 Task: Search one way flight ticket for 4 adults, 1 infant in seat and 1 infant on lap in premium economy from Monterey: Monterey Regional Airport (was Monterey Peninsula Airport) to New Bern: Coastal Carolina Regional Airport (was Craven County Regional) on 5-4-2023. Choice of flights is Sun country airlines. Number of bags: 5 checked bags. Price is upto 78000. Outbound departure time preference is 11:00.
Action: Mouse moved to (302, 256)
Screenshot: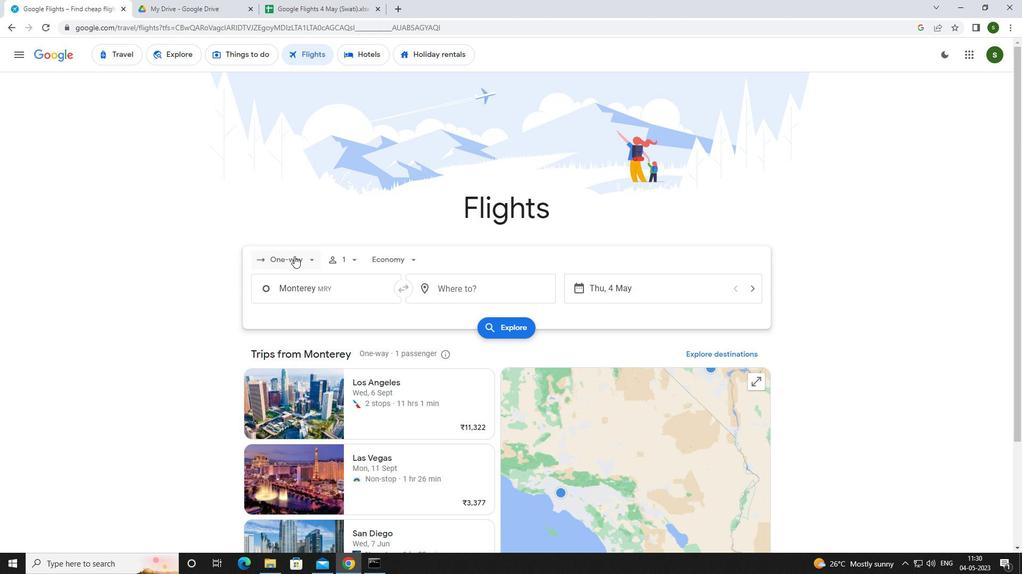 
Action: Mouse pressed left at (302, 256)
Screenshot: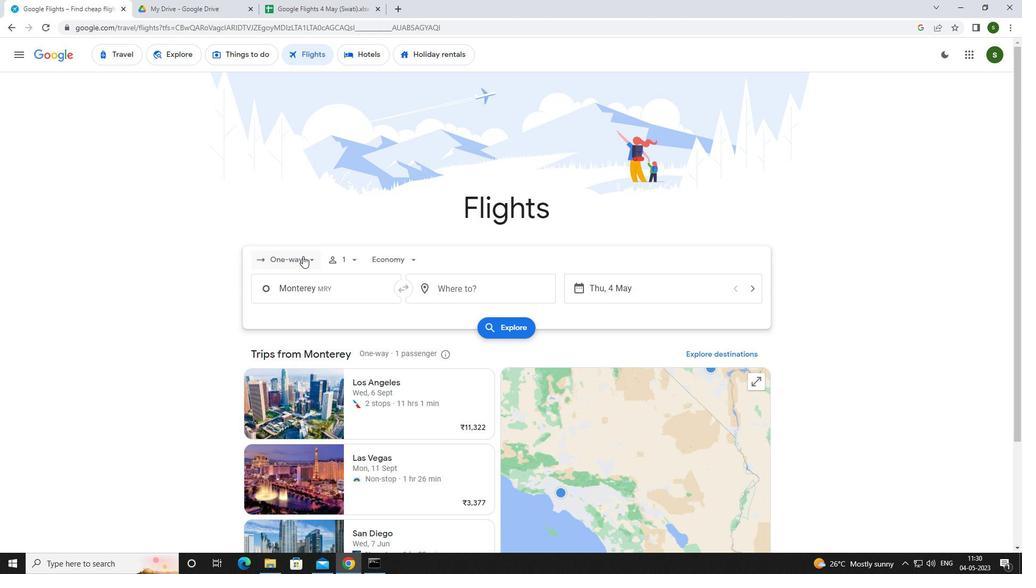 
Action: Mouse moved to (307, 308)
Screenshot: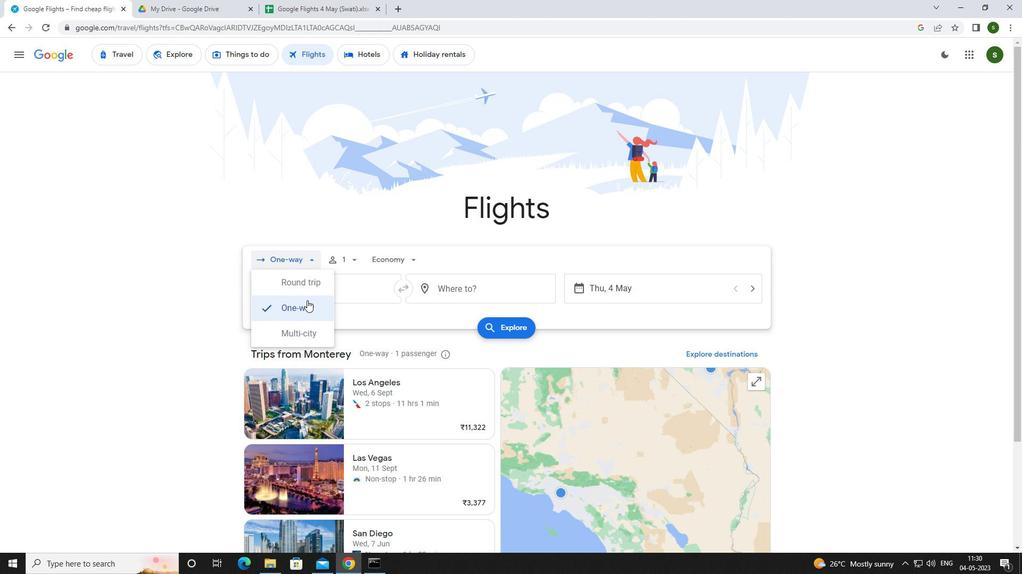 
Action: Mouse pressed left at (307, 308)
Screenshot: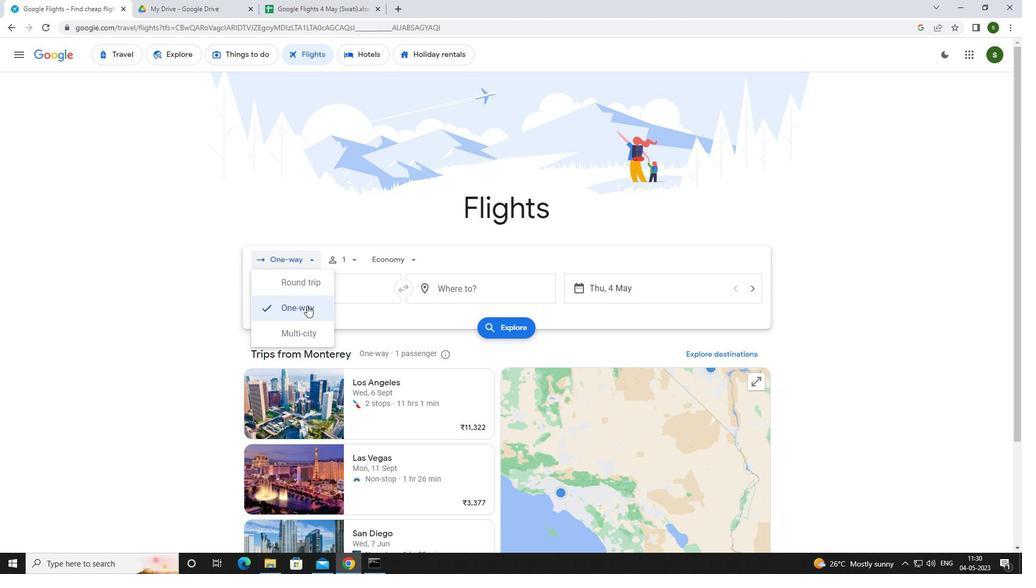 
Action: Mouse moved to (351, 262)
Screenshot: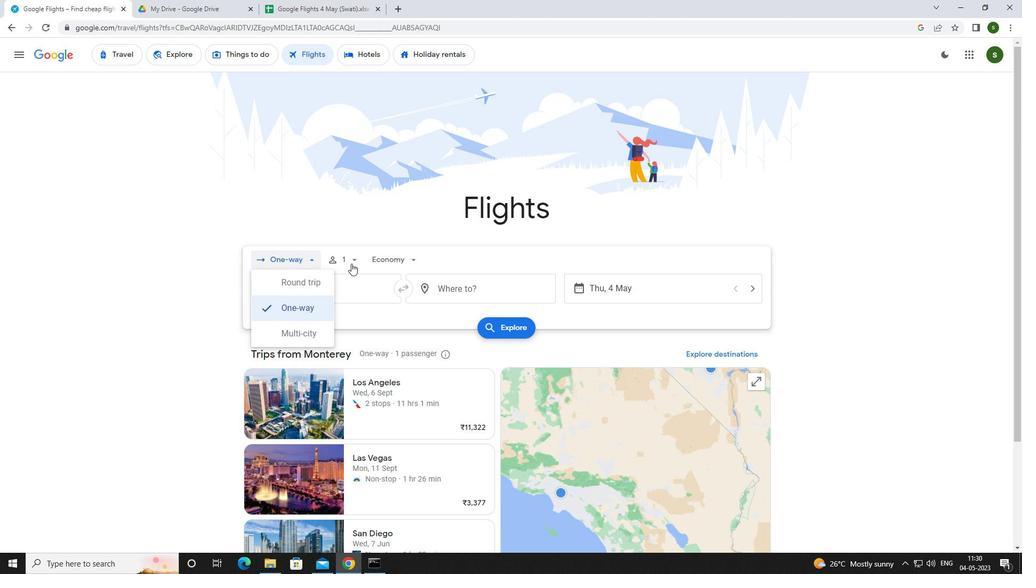 
Action: Mouse pressed left at (351, 262)
Screenshot: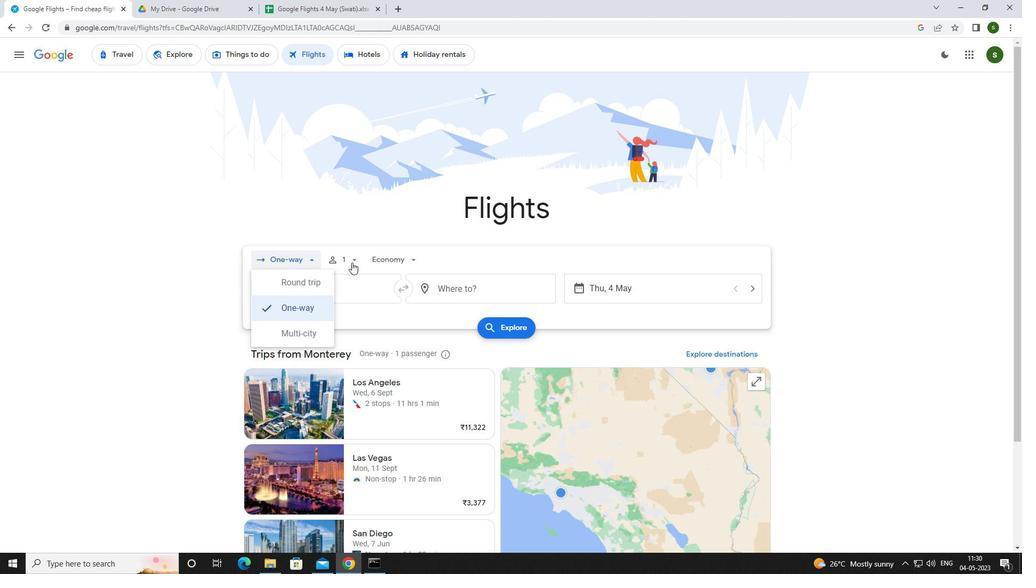 
Action: Mouse moved to (431, 285)
Screenshot: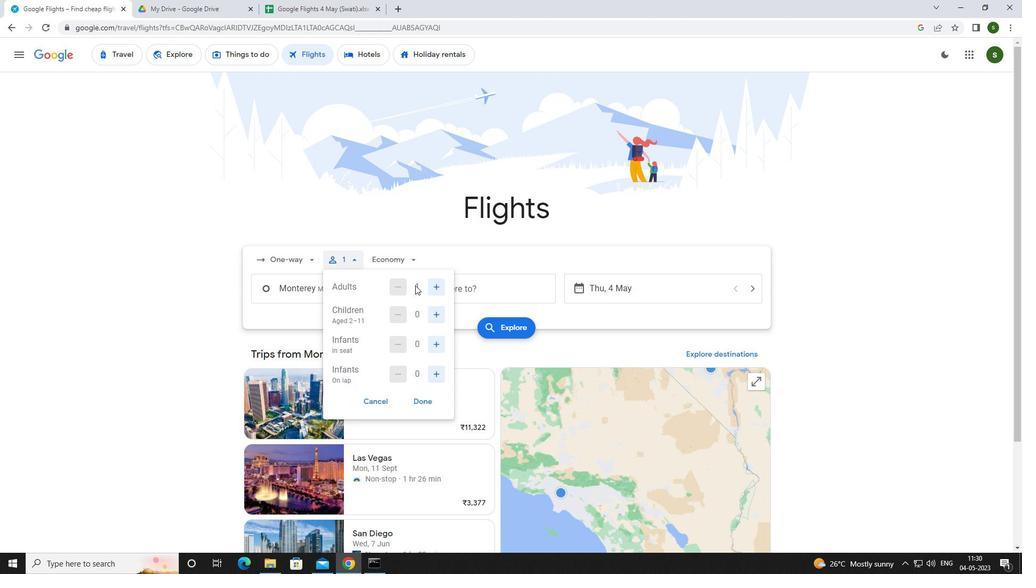
Action: Mouse pressed left at (431, 285)
Screenshot: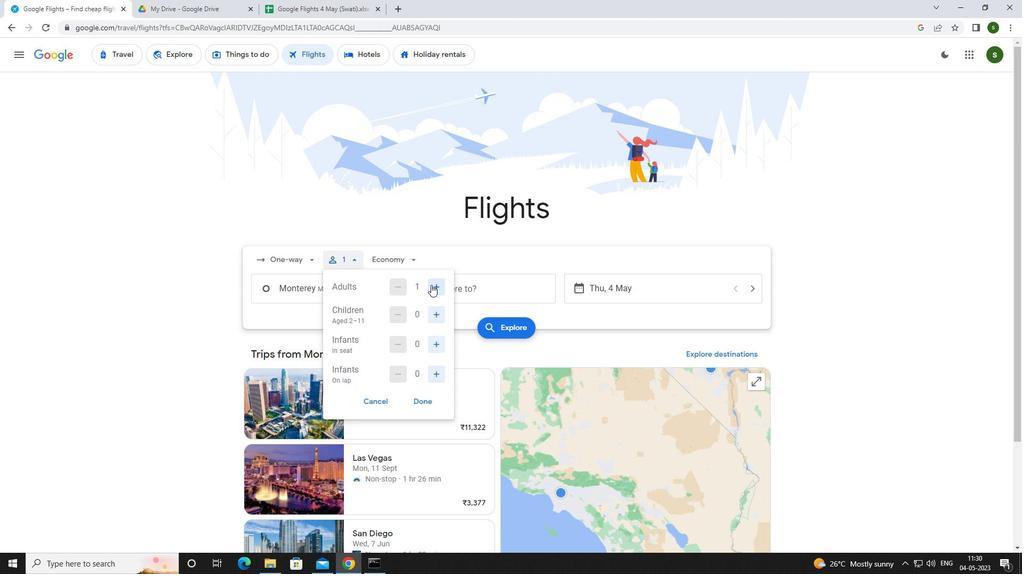 
Action: Mouse pressed left at (431, 285)
Screenshot: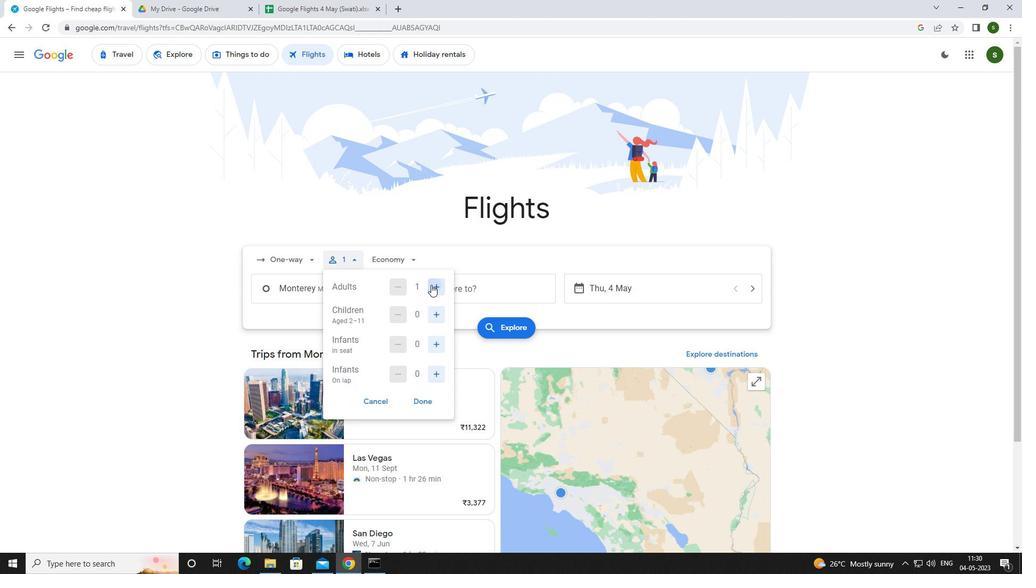 
Action: Mouse pressed left at (431, 285)
Screenshot: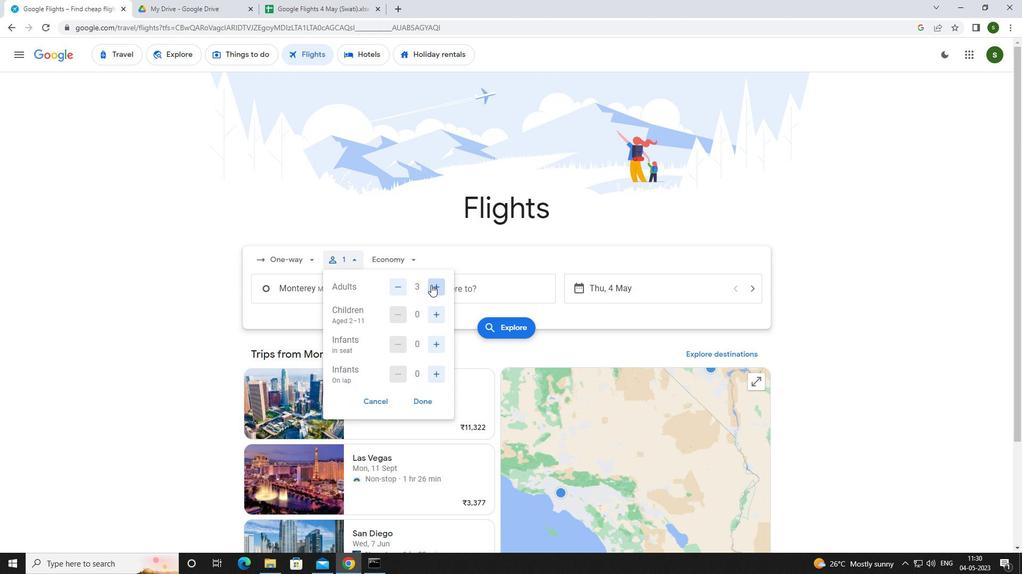 
Action: Mouse moved to (435, 343)
Screenshot: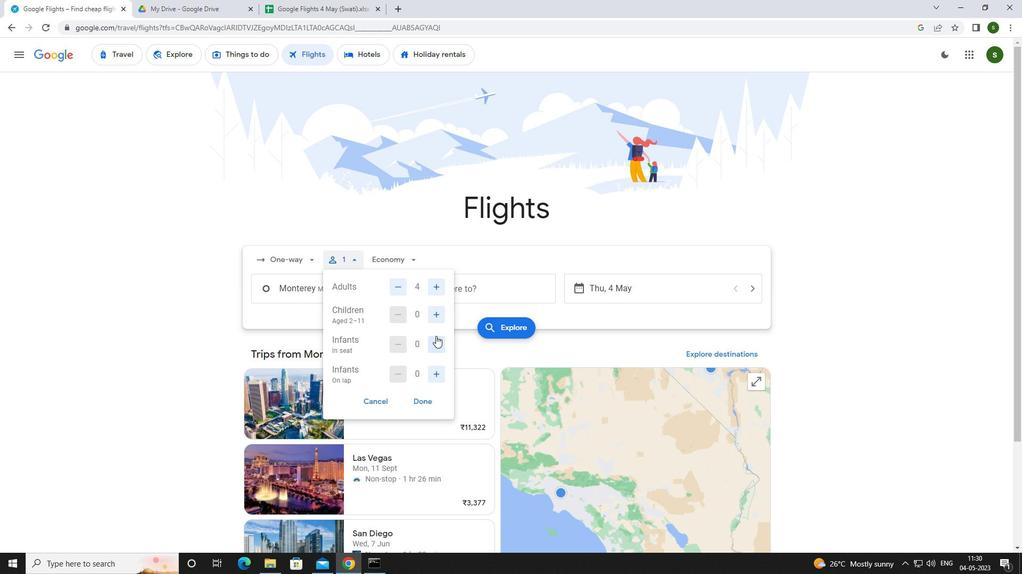 
Action: Mouse pressed left at (435, 343)
Screenshot: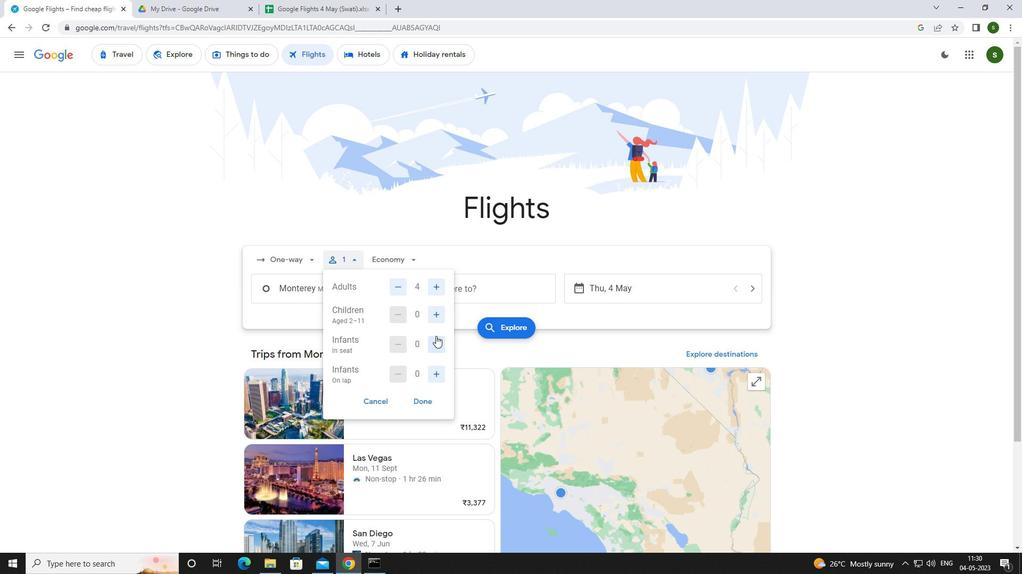 
Action: Mouse moved to (436, 373)
Screenshot: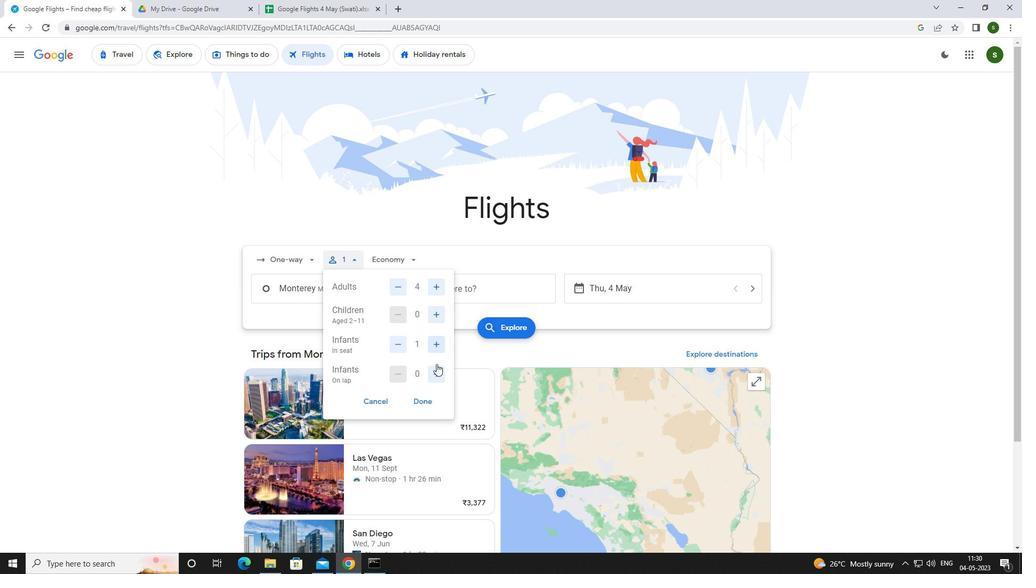 
Action: Mouse pressed left at (436, 373)
Screenshot: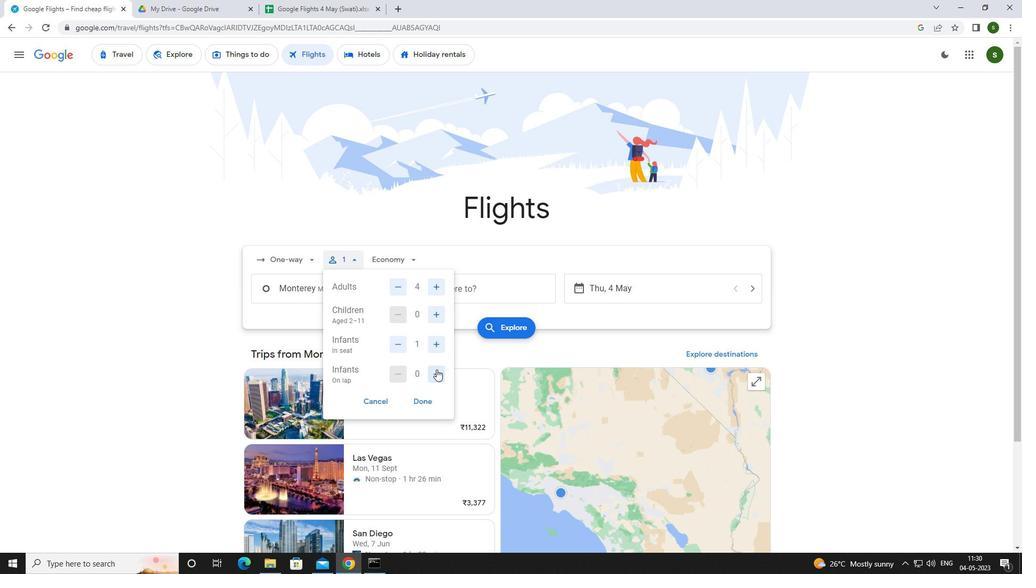 
Action: Mouse moved to (404, 258)
Screenshot: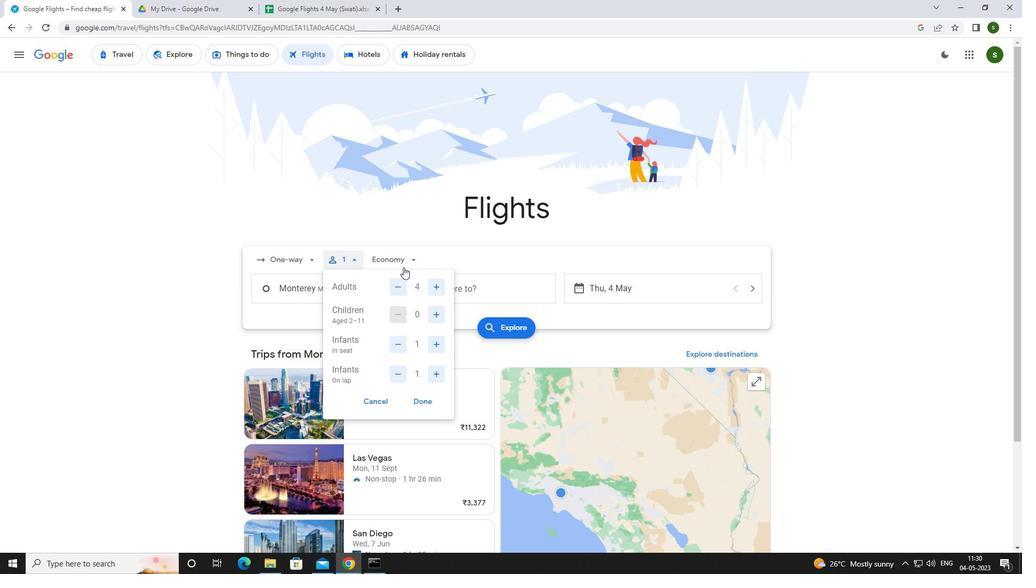 
Action: Mouse pressed left at (404, 258)
Screenshot: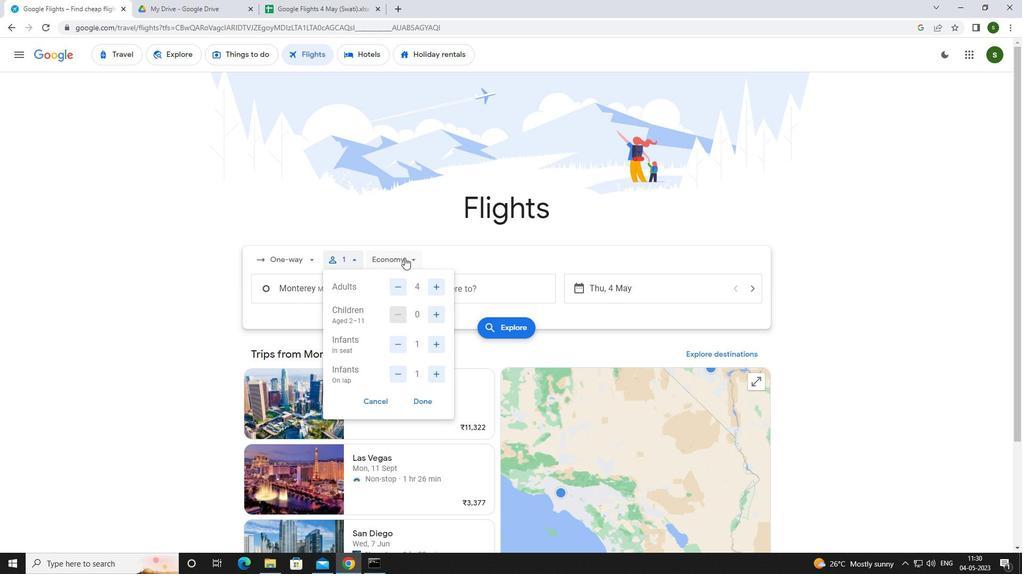 
Action: Mouse moved to (418, 313)
Screenshot: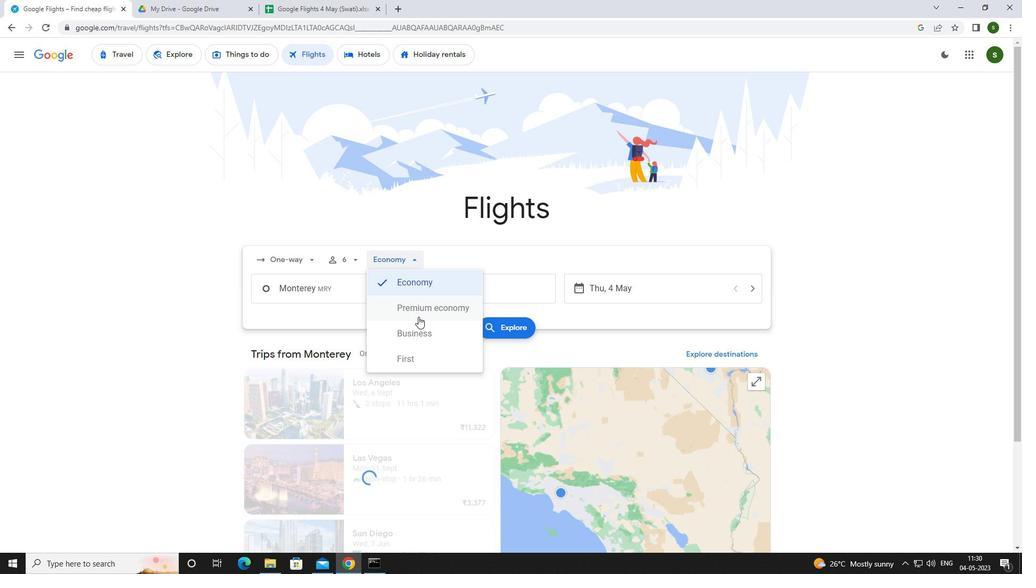 
Action: Mouse pressed left at (418, 313)
Screenshot: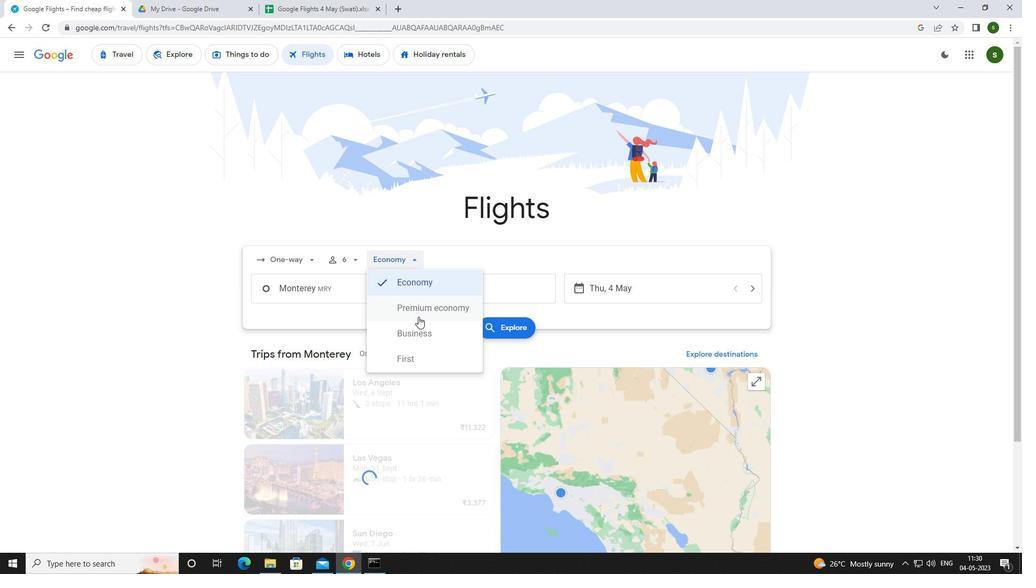 
Action: Mouse moved to (362, 288)
Screenshot: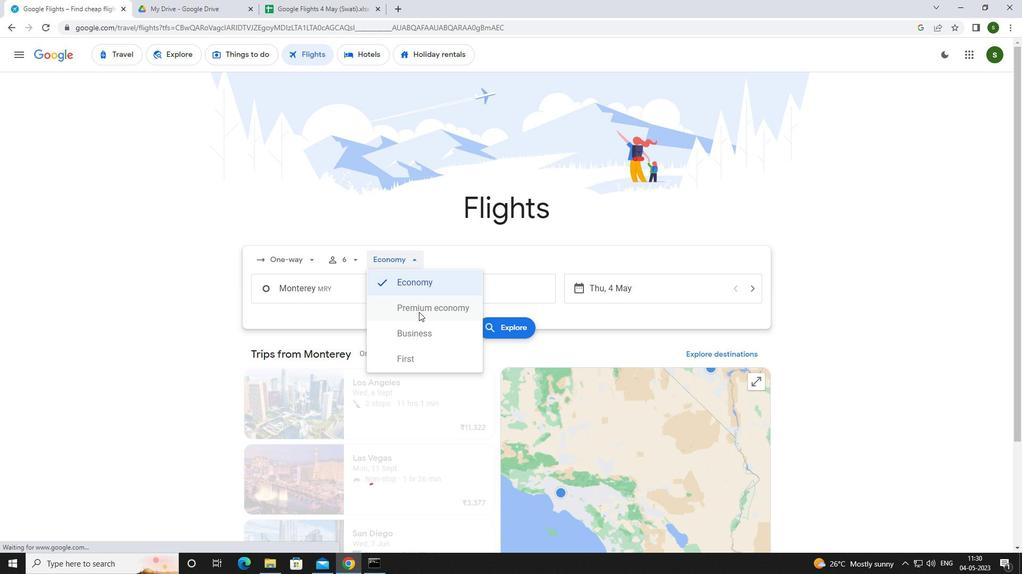 
Action: Mouse pressed left at (362, 288)
Screenshot: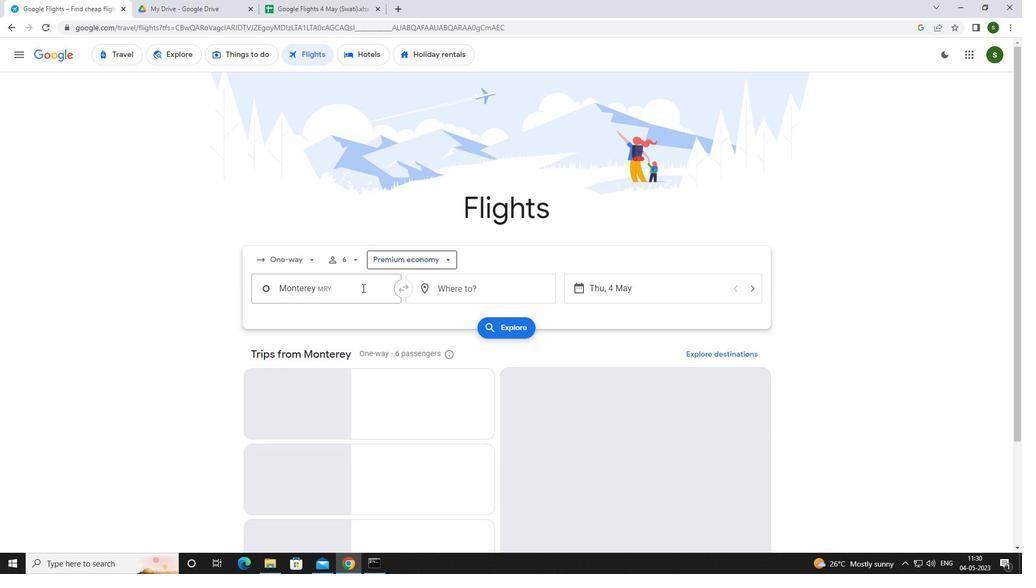 
Action: Key pressed <Key.caps_lock>m<Key.caps_lock>onter
Screenshot: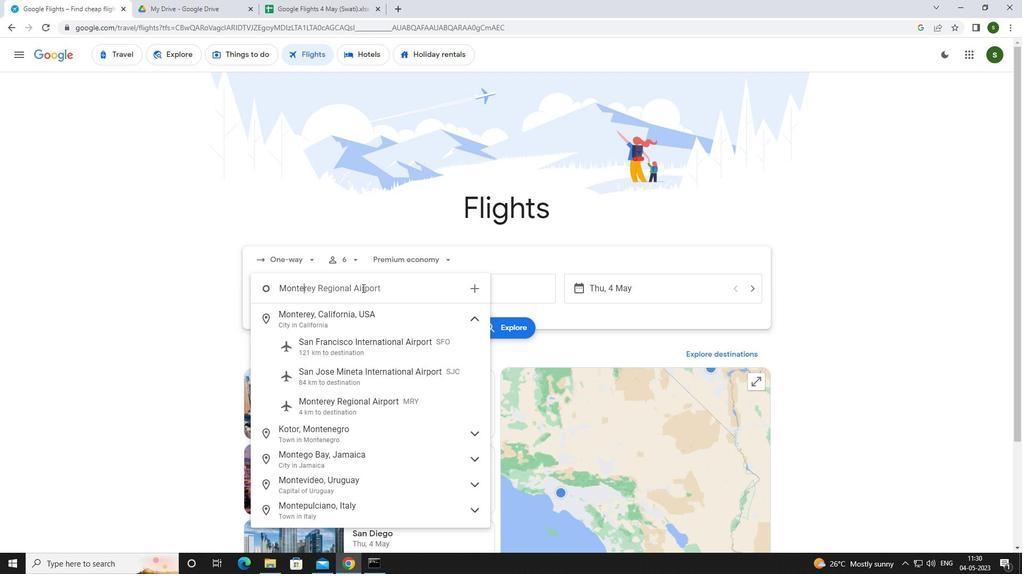 
Action: Mouse moved to (384, 401)
Screenshot: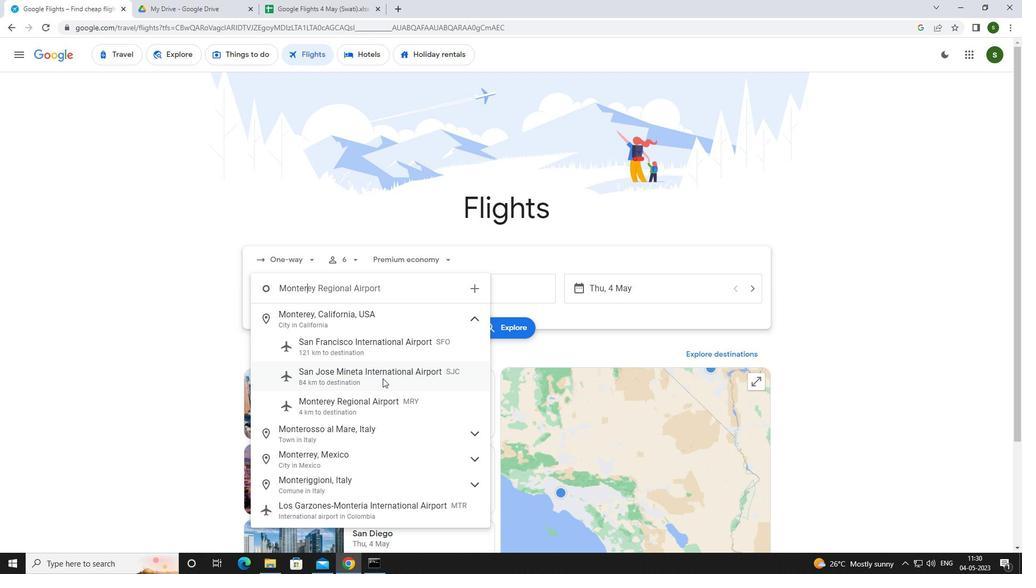 
Action: Mouse pressed left at (384, 401)
Screenshot: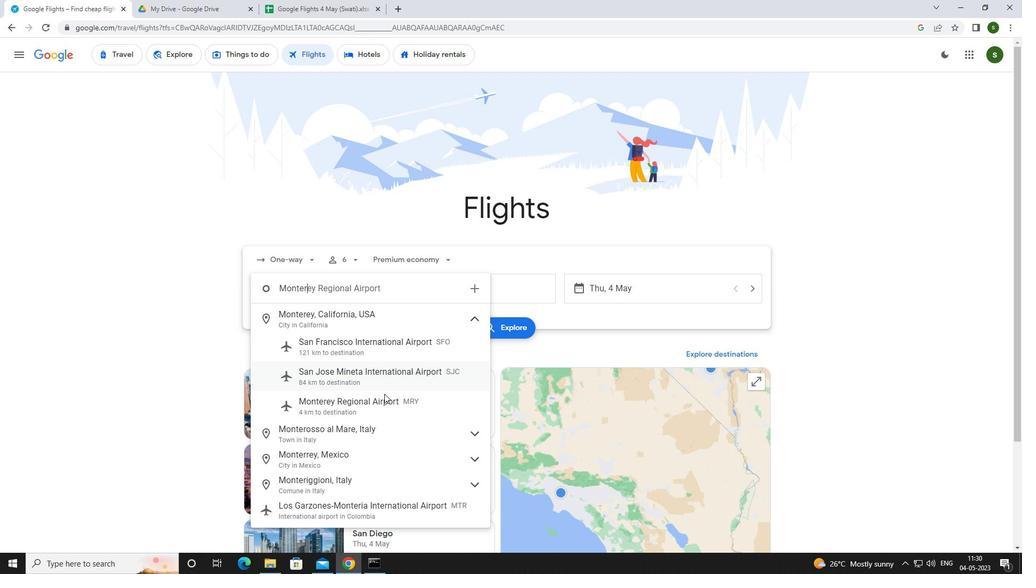 
Action: Mouse moved to (472, 296)
Screenshot: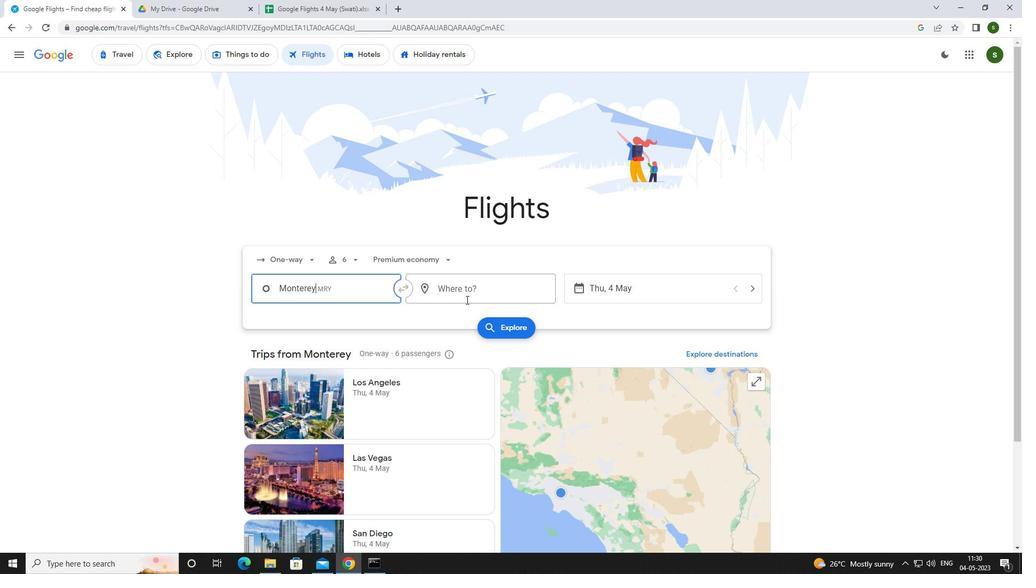 
Action: Mouse pressed left at (472, 296)
Screenshot: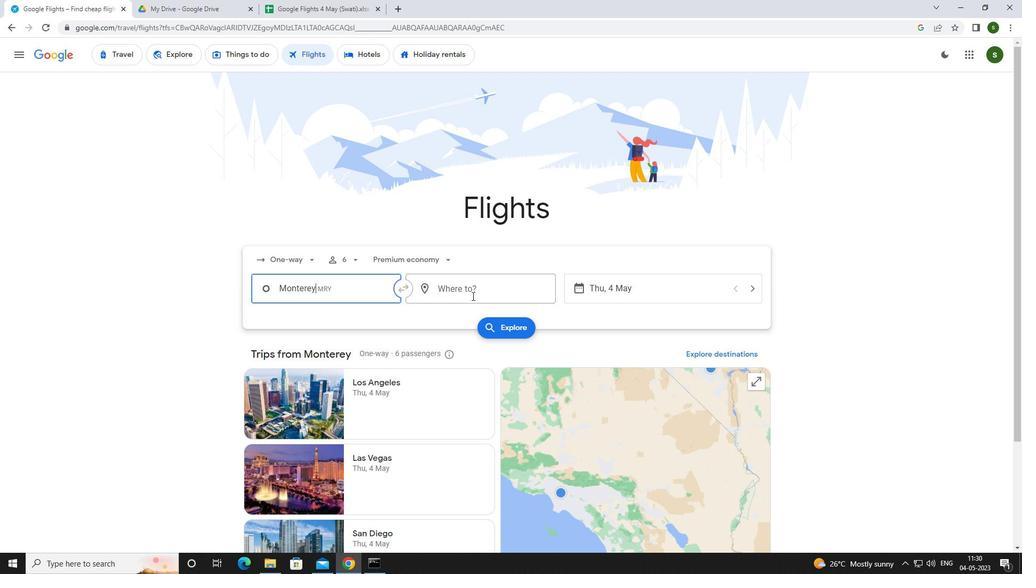 
Action: Mouse moved to (471, 296)
Screenshot: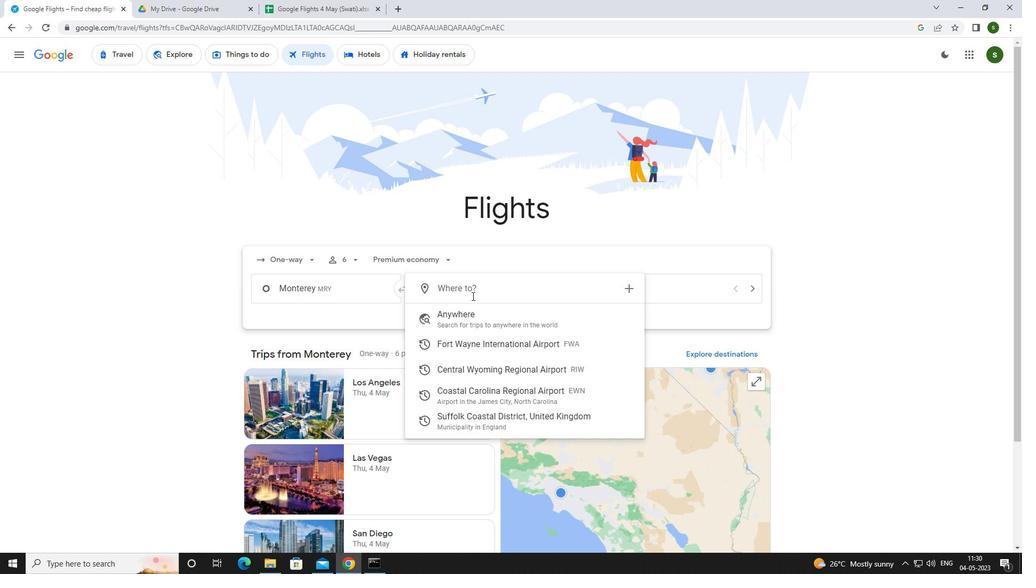 
Action: Key pressed <Key.caps_lock>c<Key.caps_lock>oastal
Screenshot: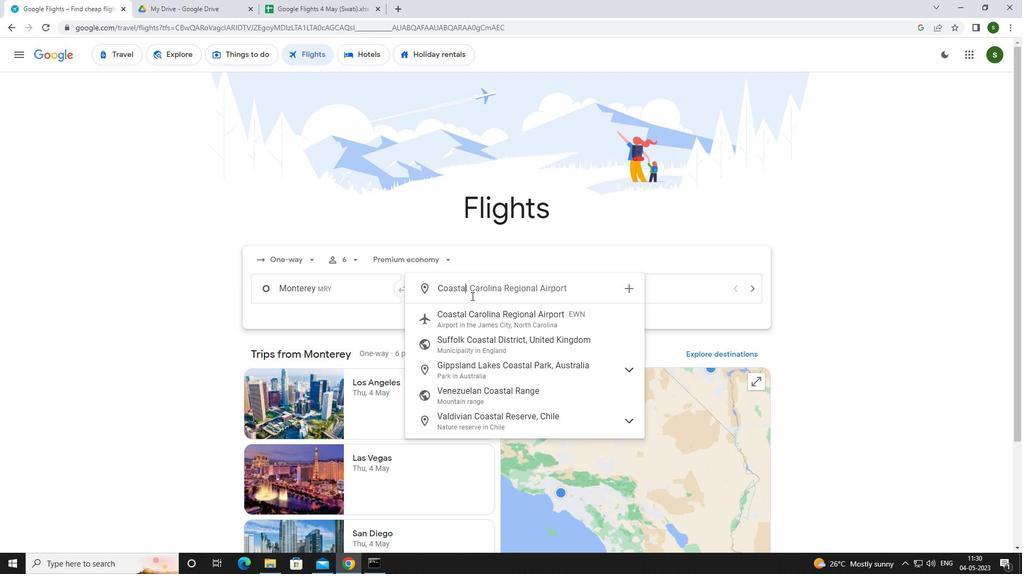 
Action: Mouse moved to (476, 318)
Screenshot: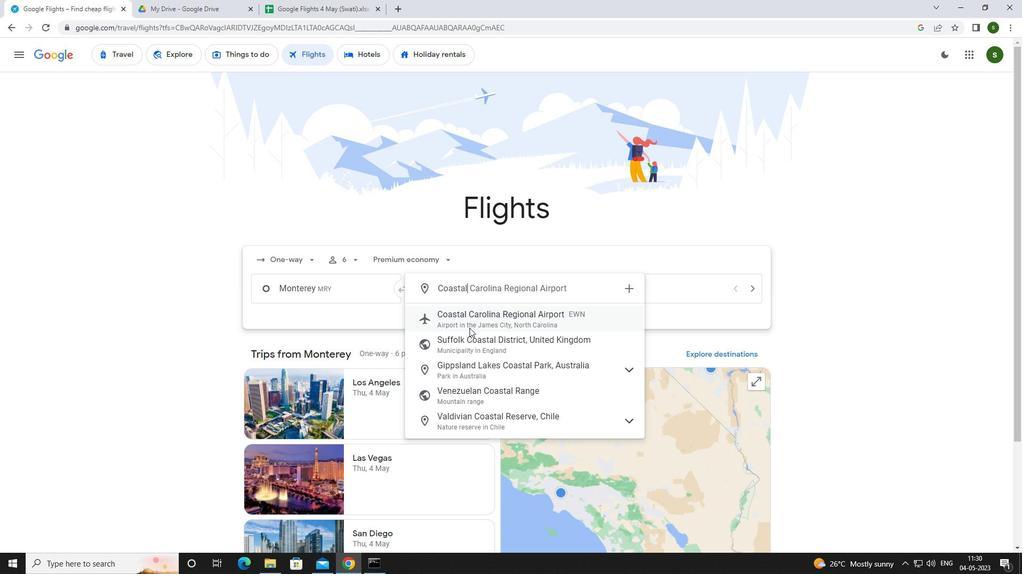 
Action: Mouse pressed left at (476, 318)
Screenshot: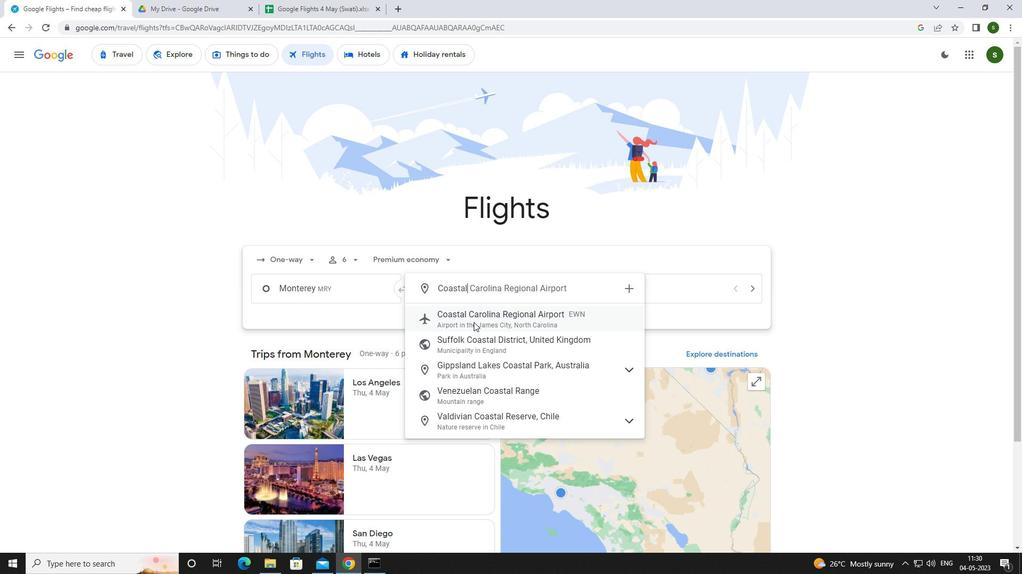 
Action: Mouse moved to (634, 286)
Screenshot: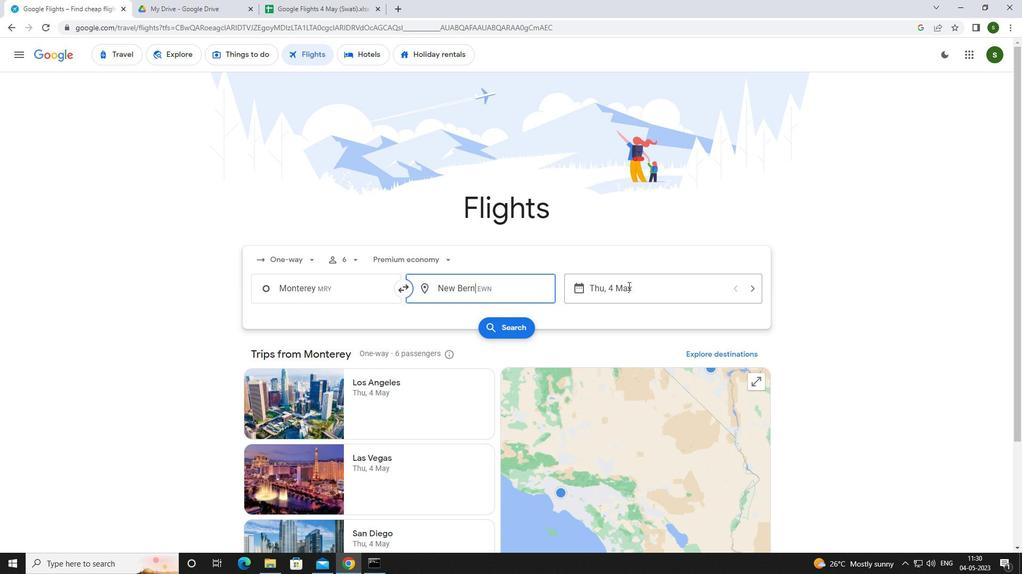 
Action: Mouse pressed left at (634, 286)
Screenshot: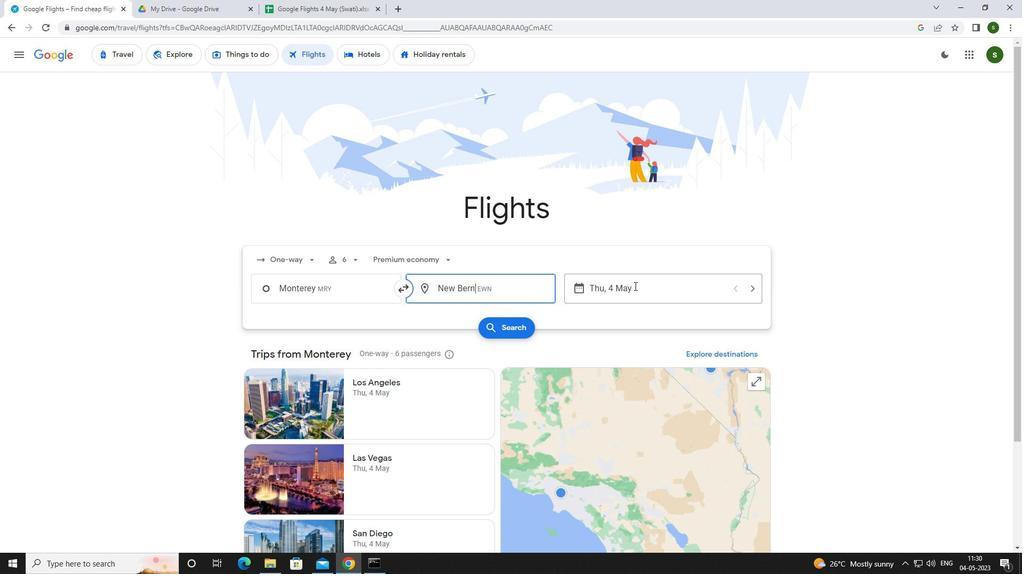 
Action: Mouse moved to (490, 364)
Screenshot: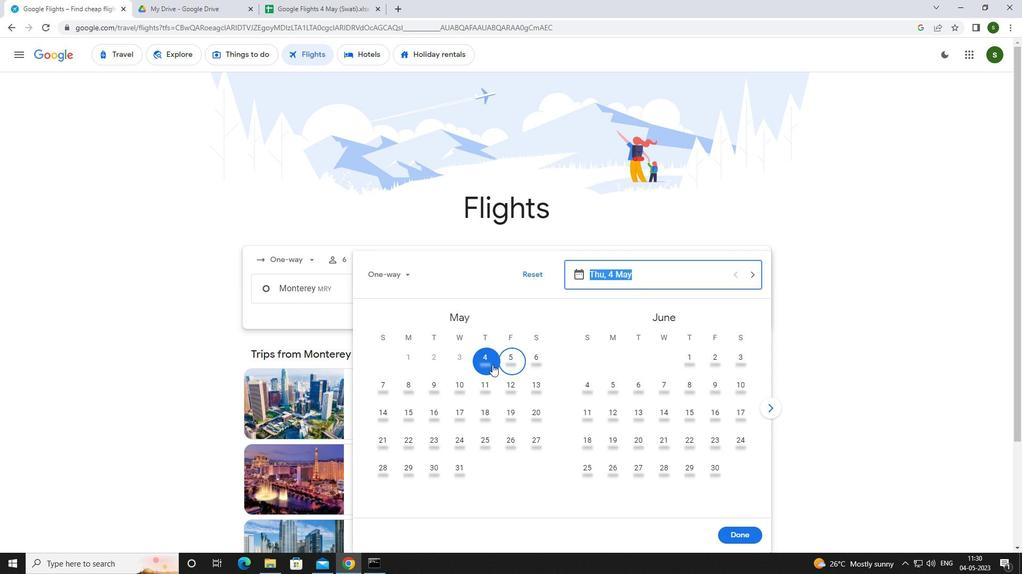 
Action: Mouse pressed left at (490, 364)
Screenshot: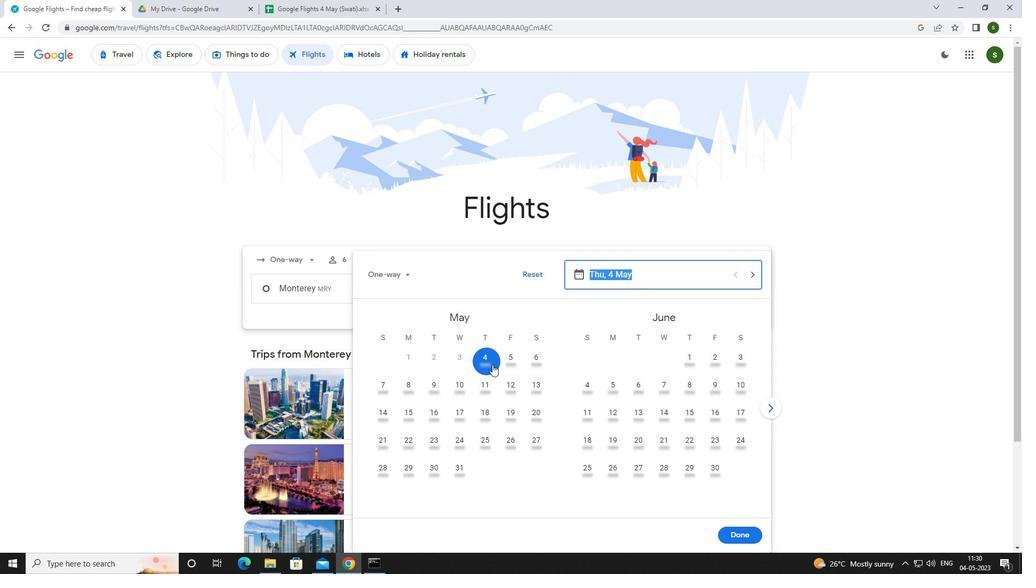 
Action: Mouse moved to (733, 534)
Screenshot: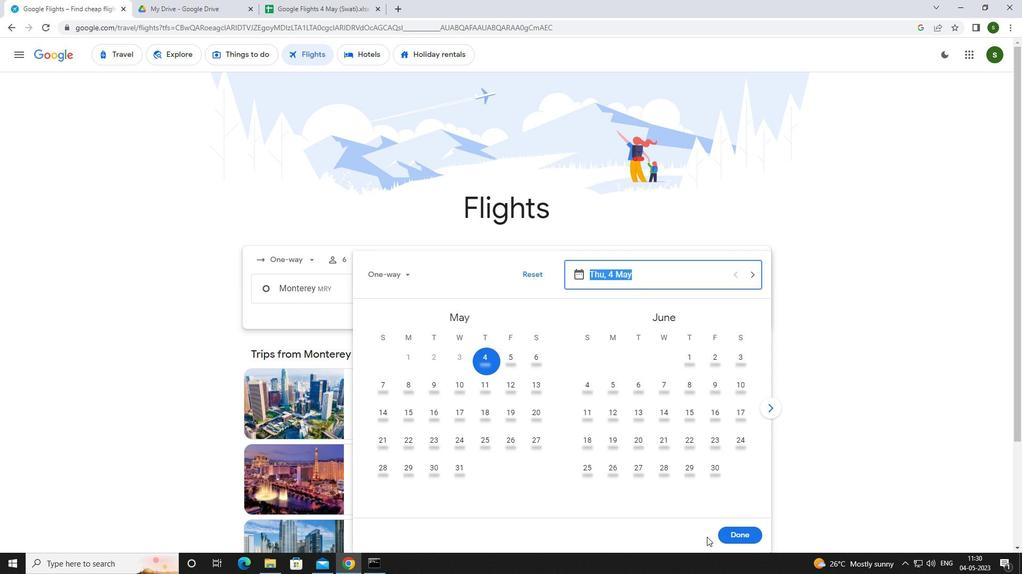 
Action: Mouse pressed left at (733, 534)
Screenshot: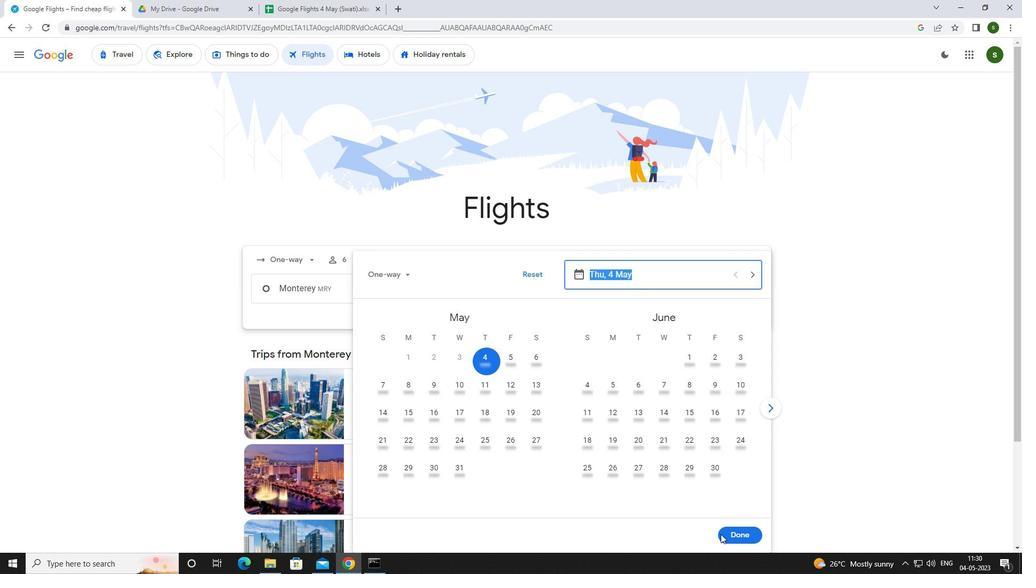 
Action: Mouse moved to (509, 335)
Screenshot: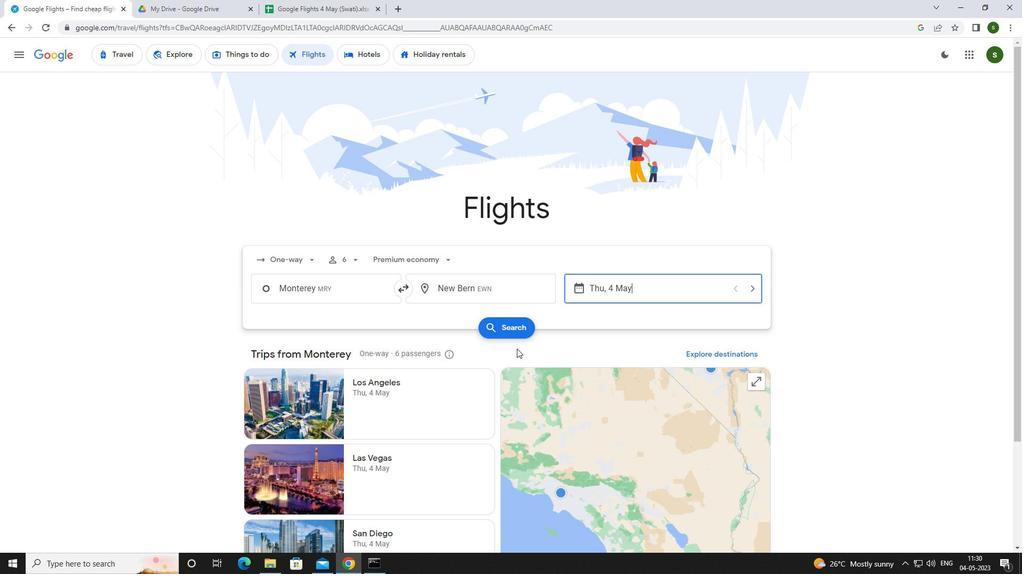 
Action: Mouse pressed left at (509, 335)
Screenshot: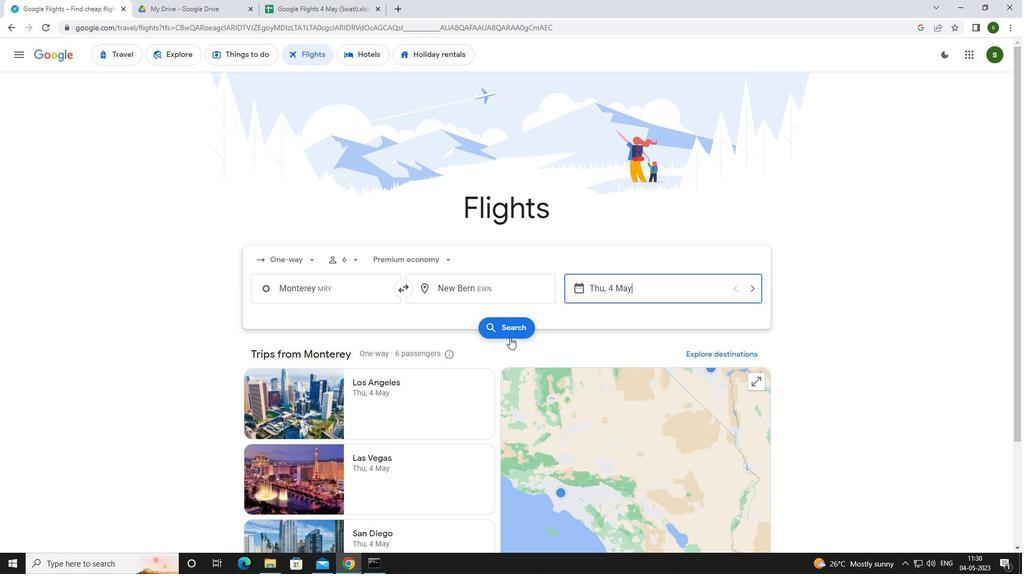 
Action: Mouse moved to (259, 150)
Screenshot: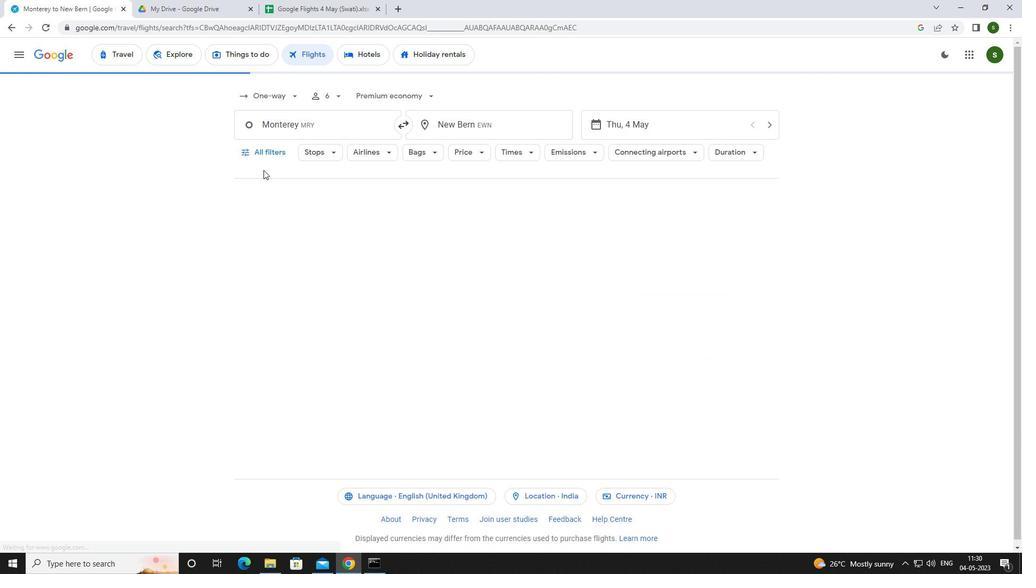 
Action: Mouse pressed left at (259, 150)
Screenshot: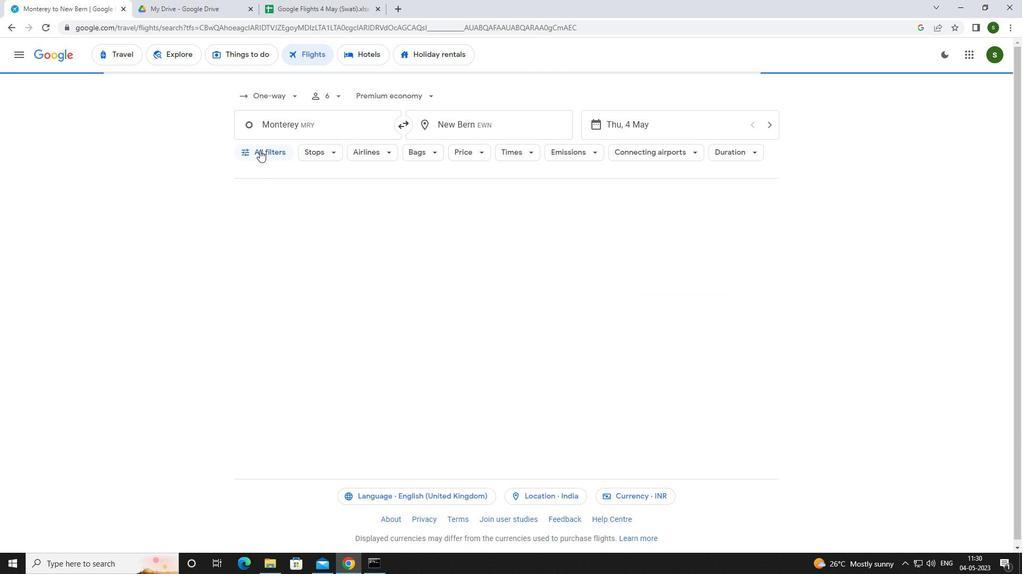 
Action: Mouse moved to (396, 376)
Screenshot: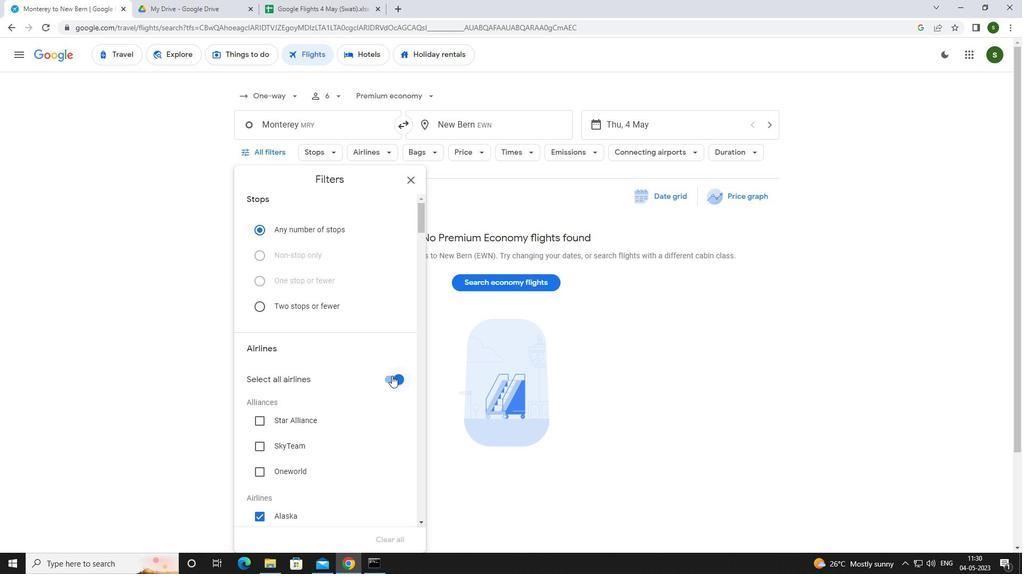 
Action: Mouse pressed left at (396, 376)
Screenshot: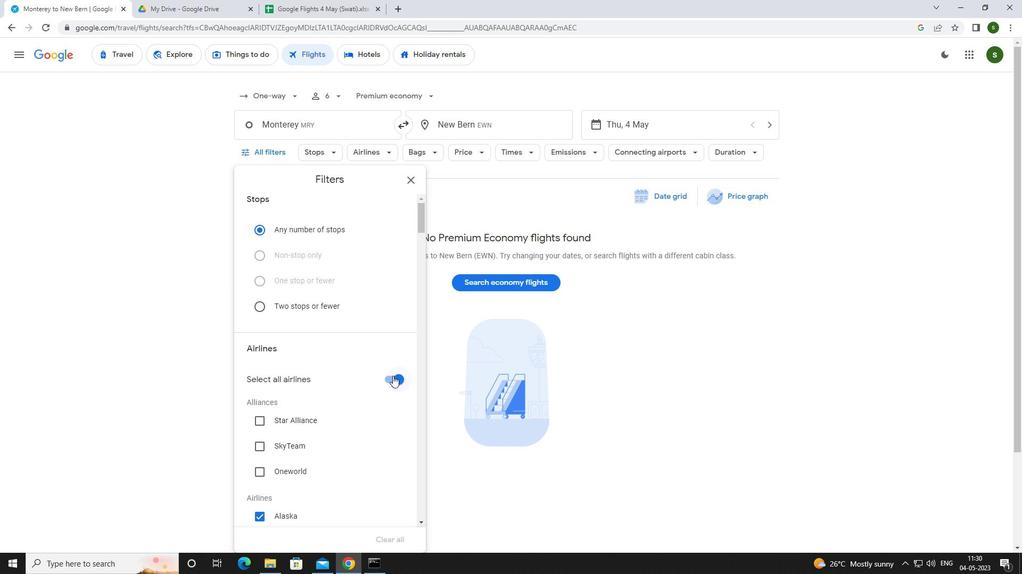
Action: Mouse moved to (366, 341)
Screenshot: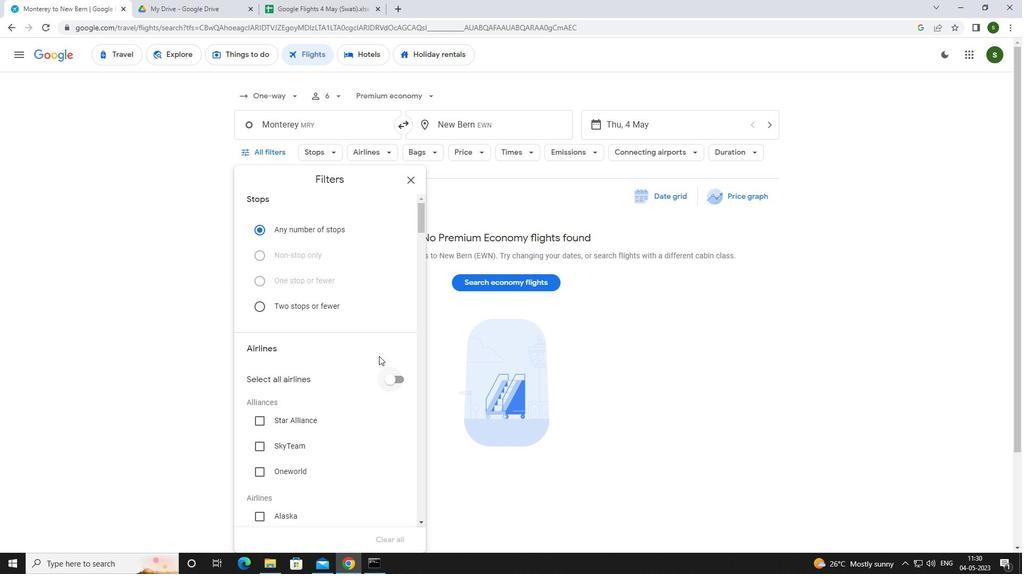 
Action: Mouse scrolled (366, 340) with delta (0, 0)
Screenshot: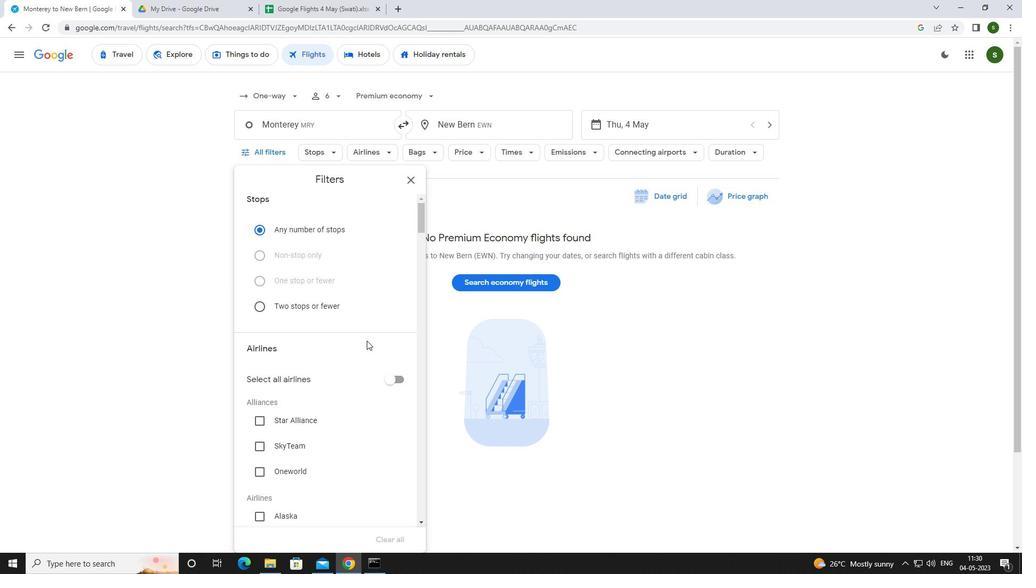 
Action: Mouse scrolled (366, 340) with delta (0, 0)
Screenshot: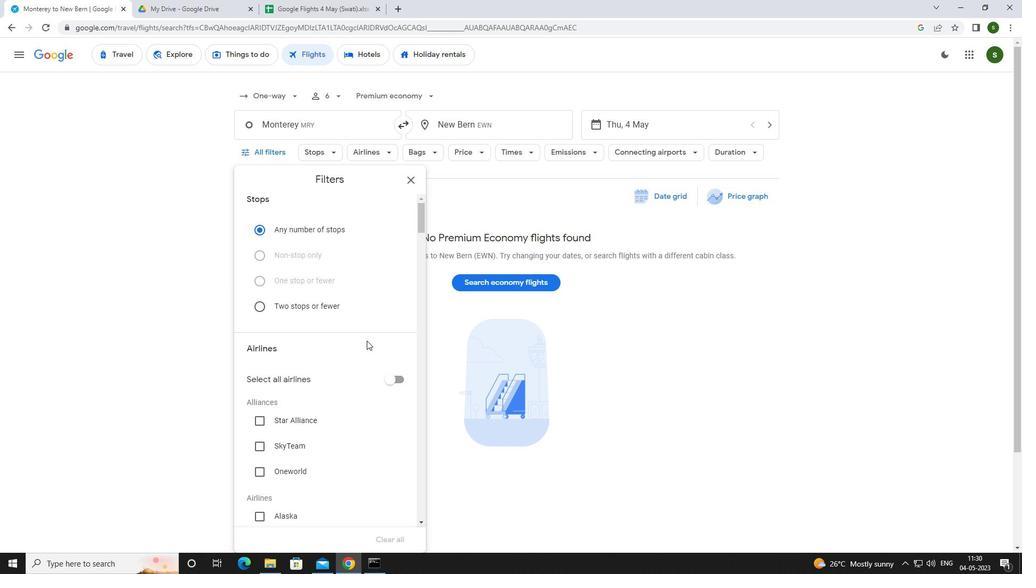 
Action: Mouse scrolled (366, 340) with delta (0, 0)
Screenshot: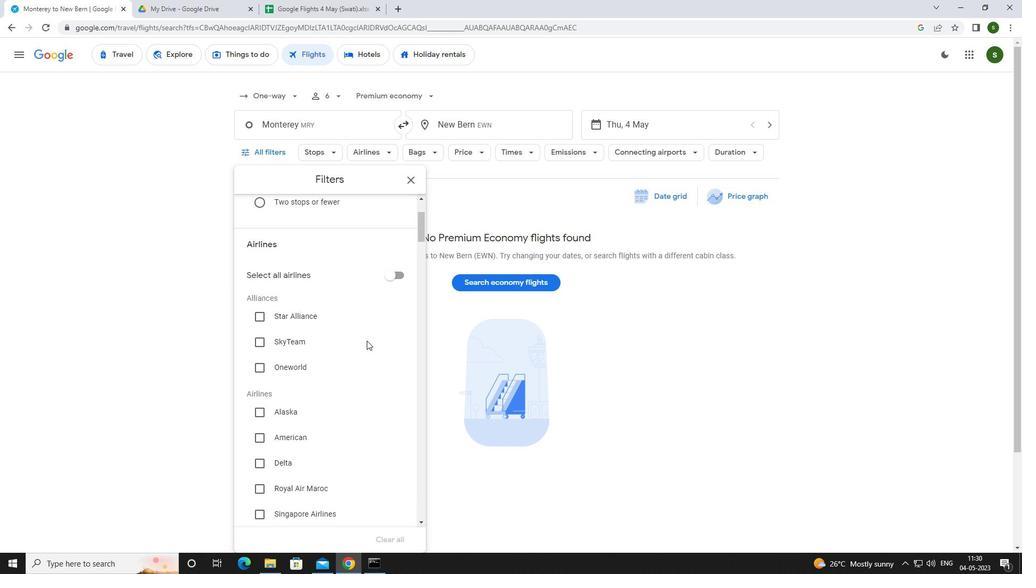 
Action: Mouse scrolled (366, 340) with delta (0, 0)
Screenshot: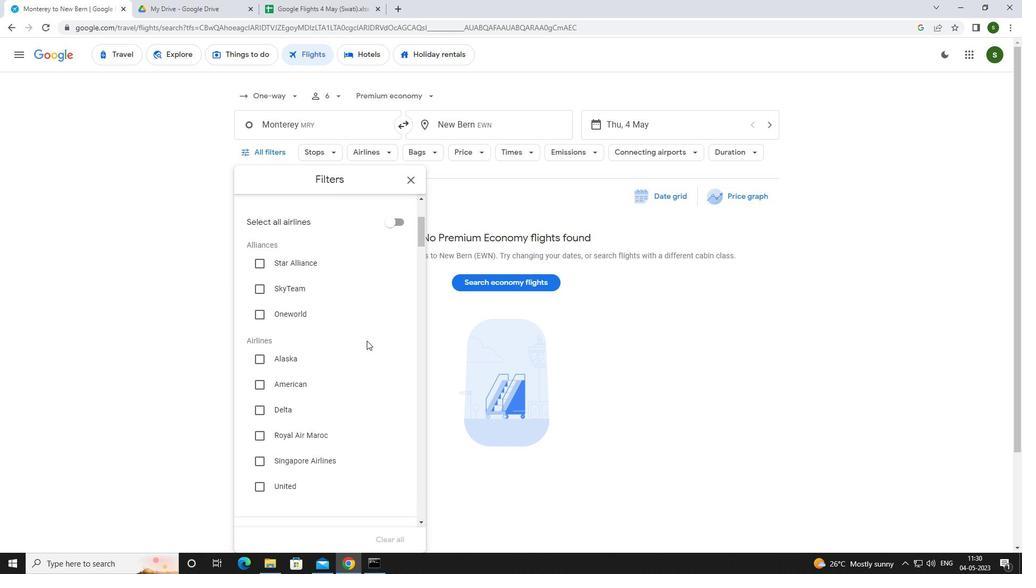 
Action: Mouse scrolled (366, 340) with delta (0, 0)
Screenshot: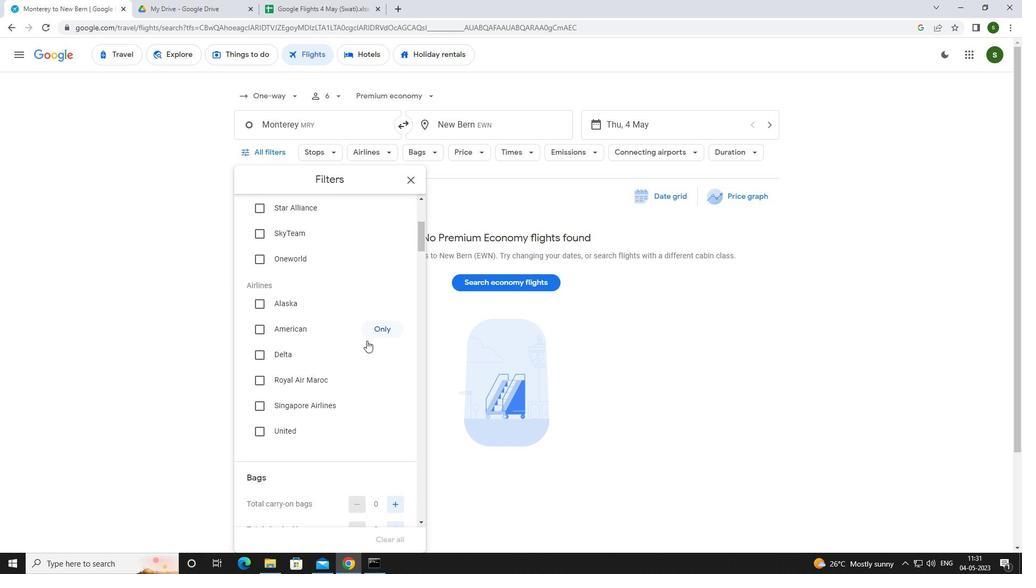 
Action: Mouse scrolled (366, 340) with delta (0, 0)
Screenshot: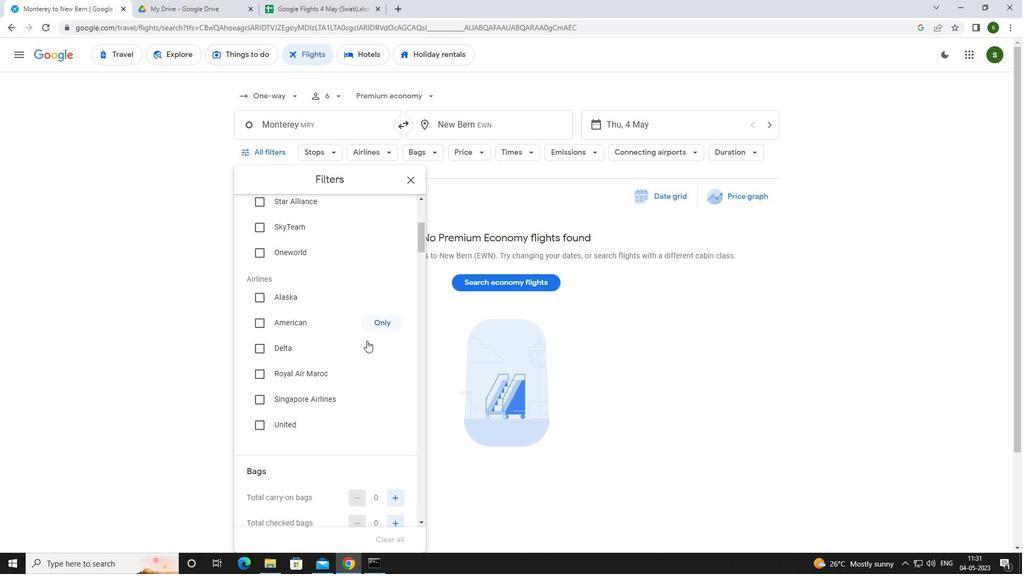 
Action: Mouse scrolled (366, 340) with delta (0, 0)
Screenshot: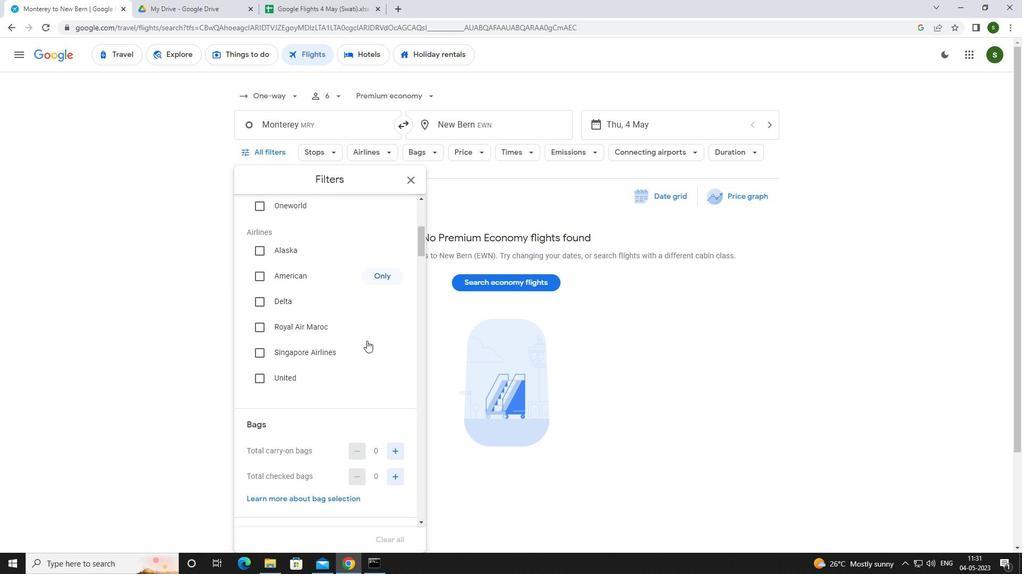 
Action: Mouse scrolled (366, 340) with delta (0, 0)
Screenshot: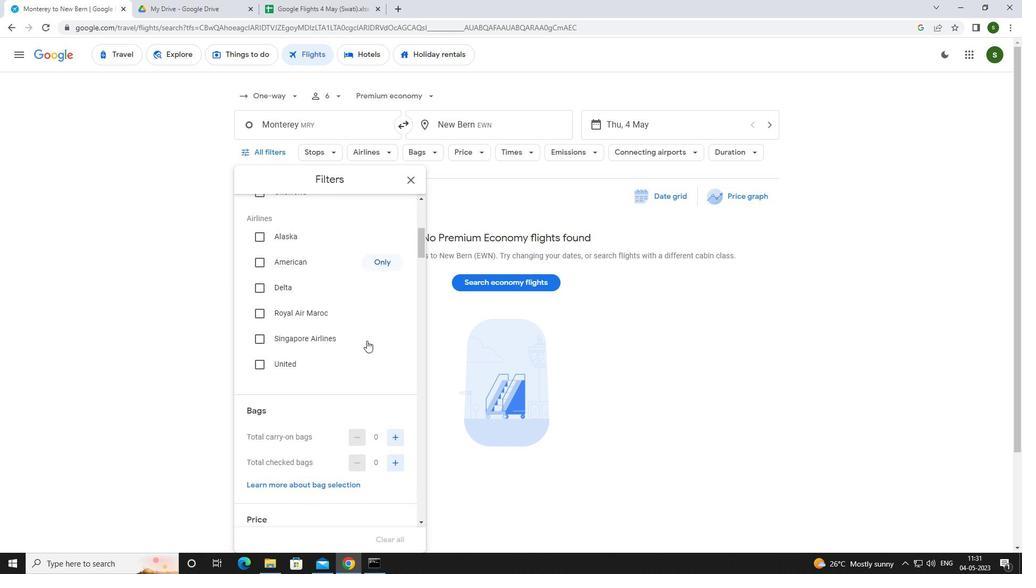 
Action: Mouse moved to (392, 317)
Screenshot: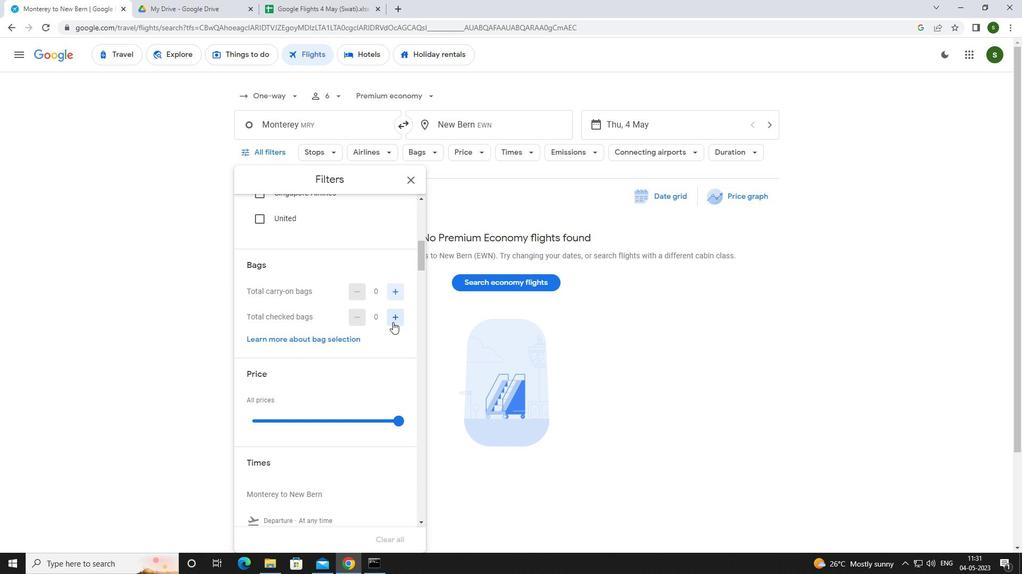 
Action: Mouse pressed left at (392, 317)
Screenshot: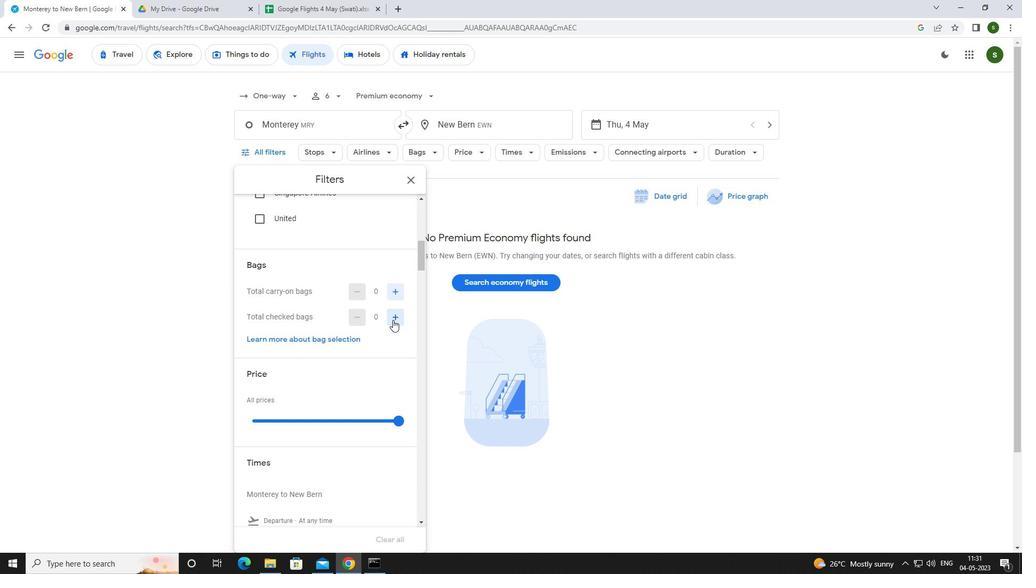 
Action: Mouse pressed left at (392, 317)
Screenshot: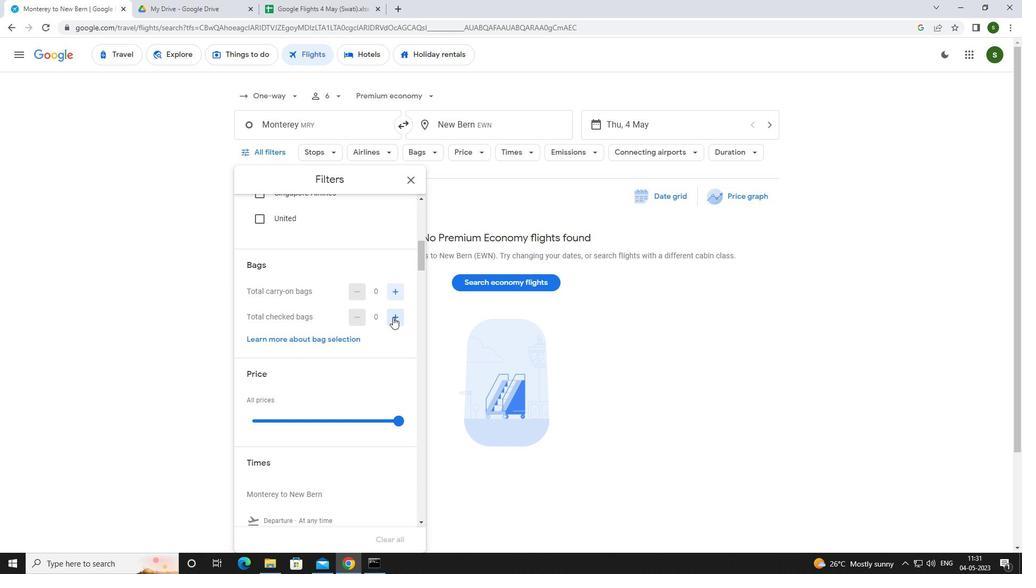 
Action: Mouse pressed left at (392, 317)
Screenshot: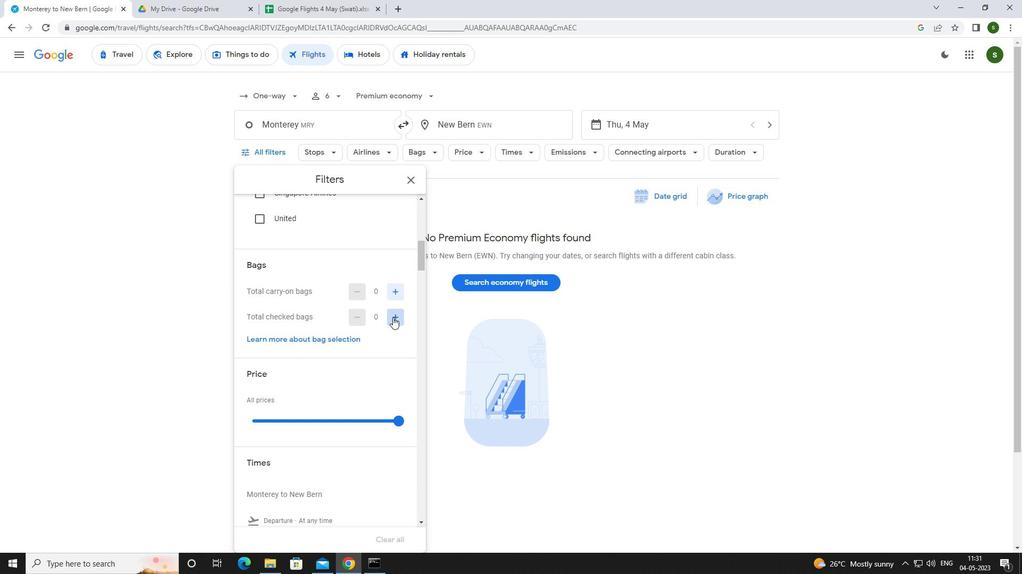 
Action: Mouse pressed left at (392, 317)
Screenshot: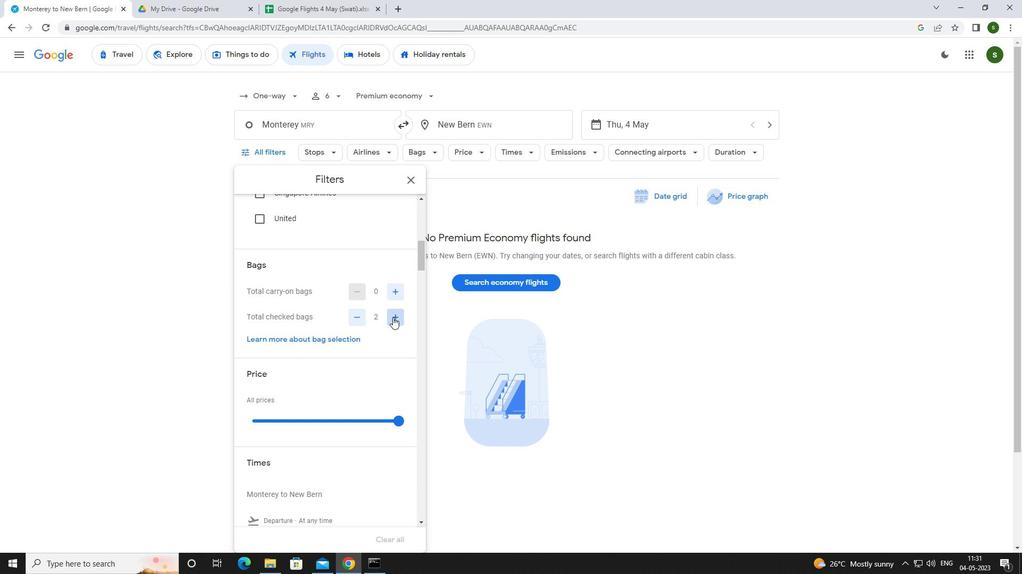 
Action: Mouse pressed left at (392, 317)
Screenshot: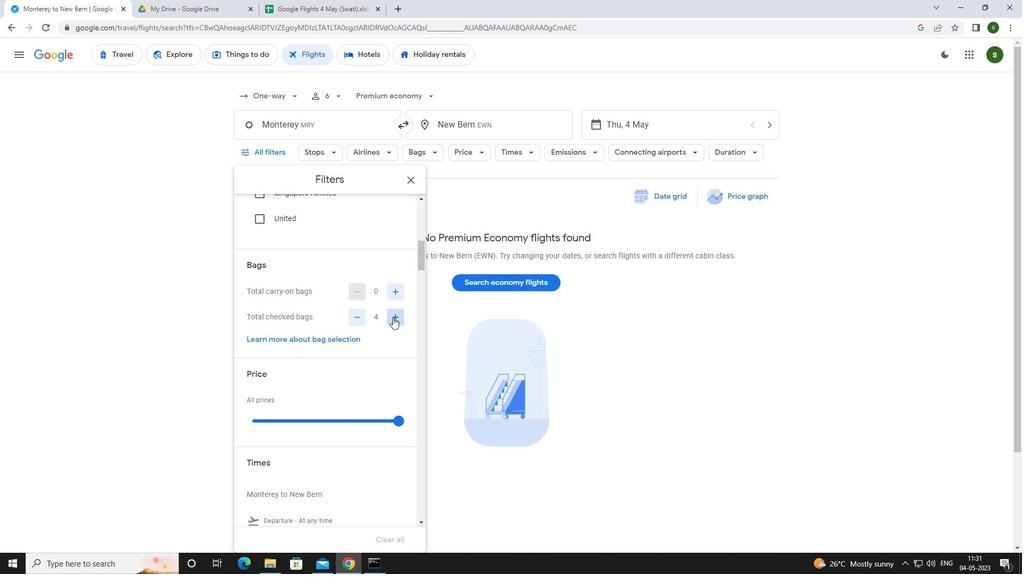 
Action: Mouse moved to (382, 320)
Screenshot: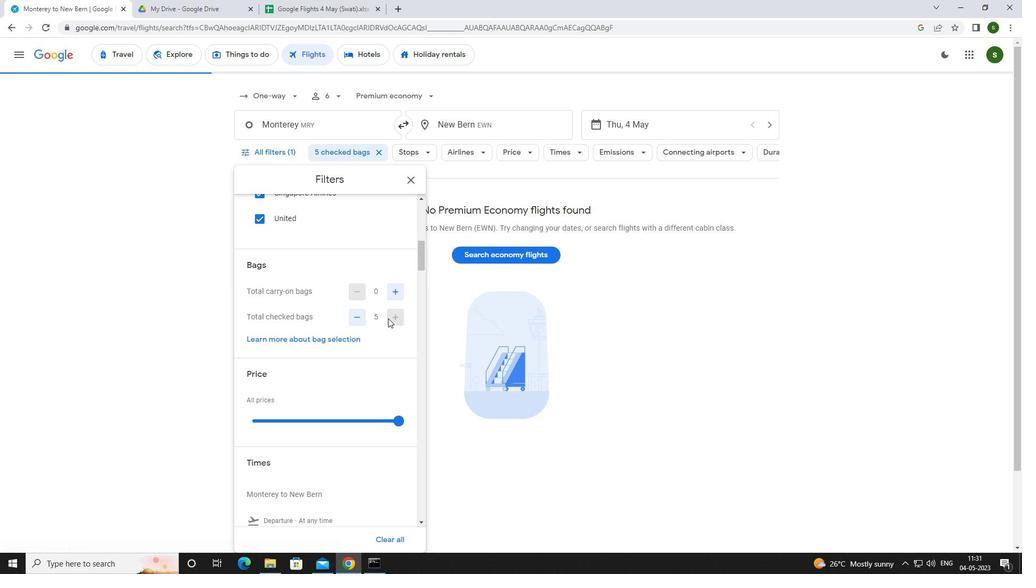 
Action: Mouse scrolled (382, 320) with delta (0, 0)
Screenshot: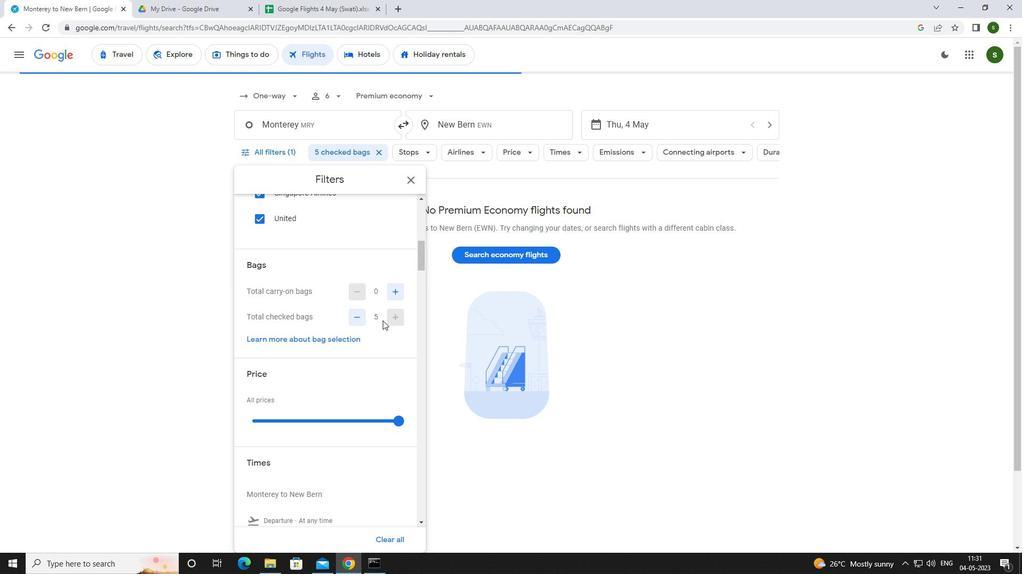 
Action: Mouse scrolled (382, 320) with delta (0, 0)
Screenshot: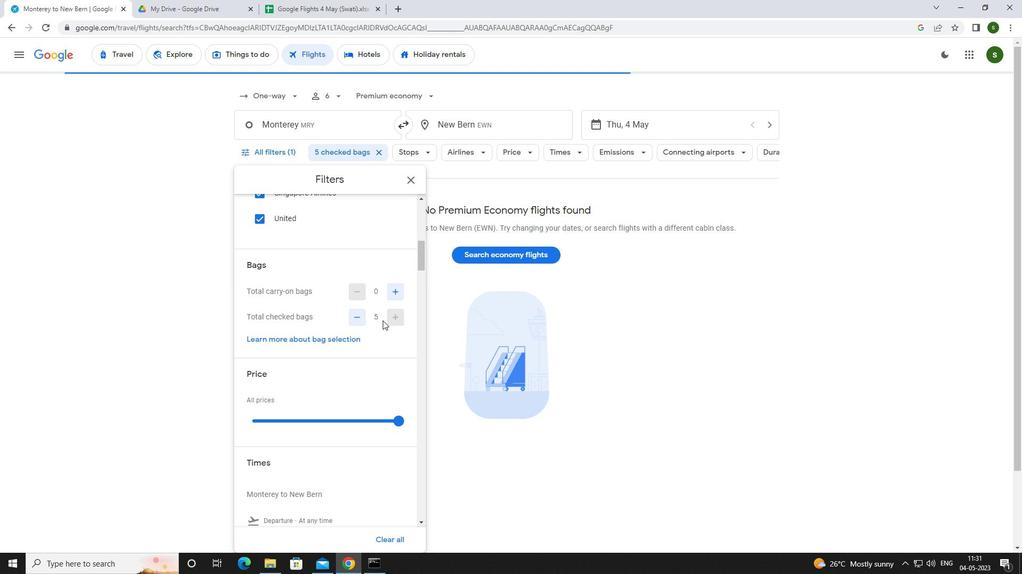 
Action: Mouse moved to (402, 316)
Screenshot: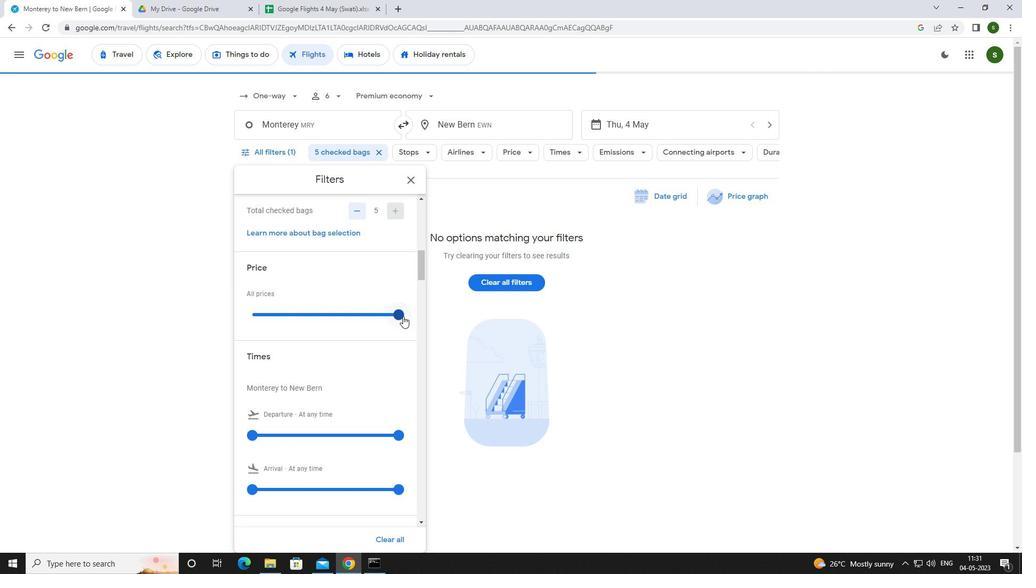 
Action: Mouse pressed left at (402, 316)
Screenshot: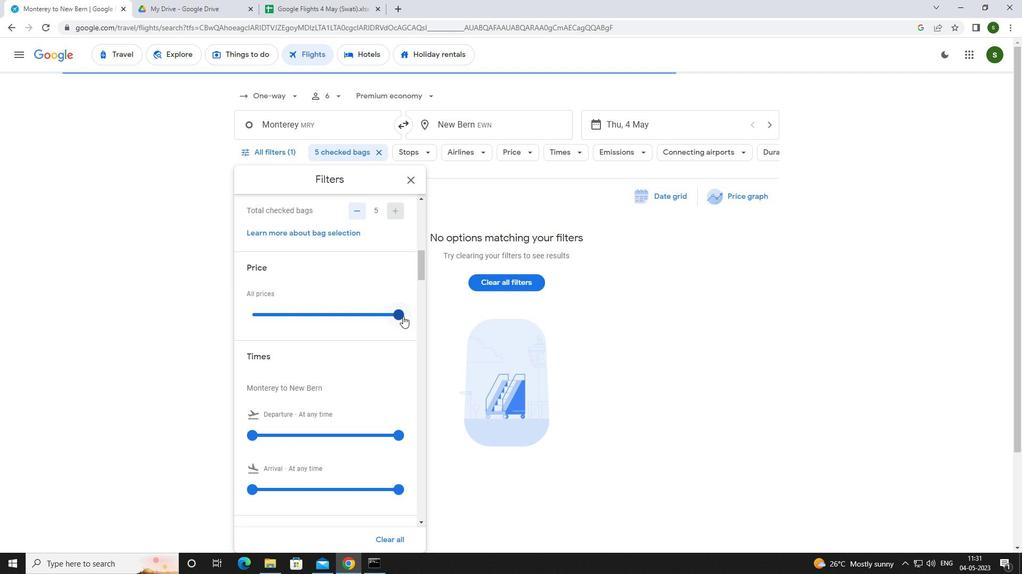 
Action: Mouse moved to (402, 316)
Screenshot: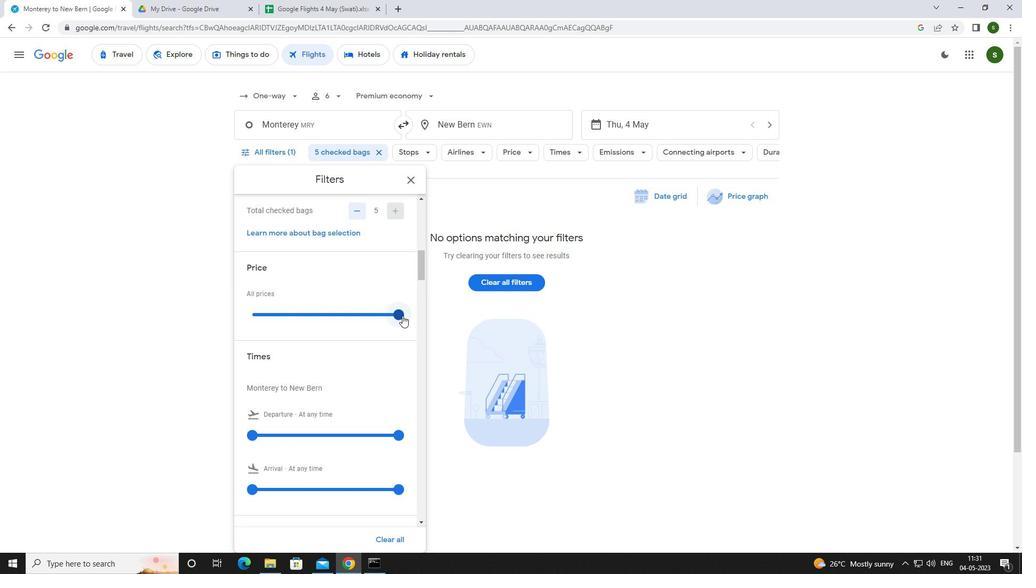 
Action: Mouse scrolled (402, 315) with delta (0, 0)
Screenshot: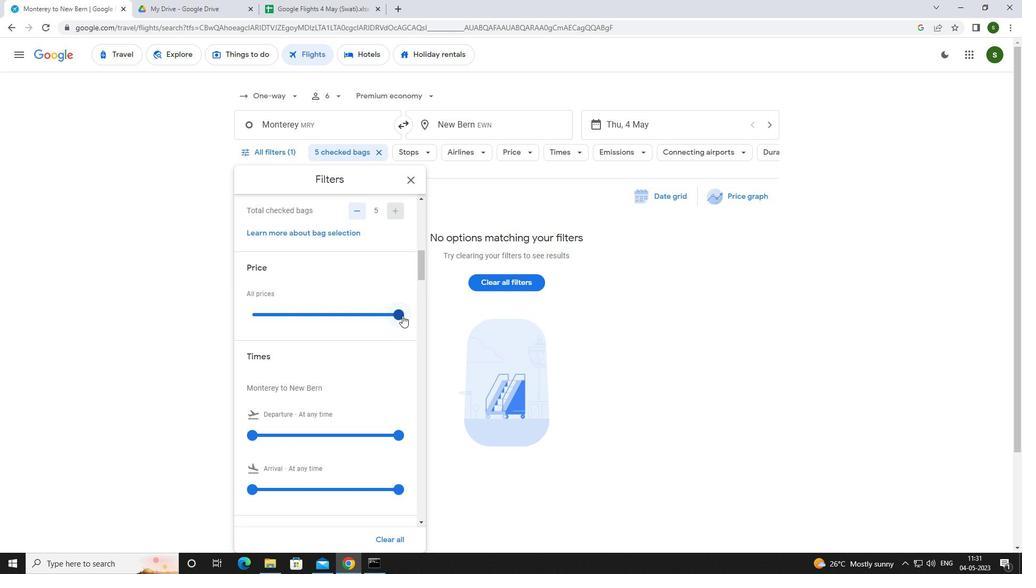 
Action: Mouse scrolled (402, 315) with delta (0, 0)
Screenshot: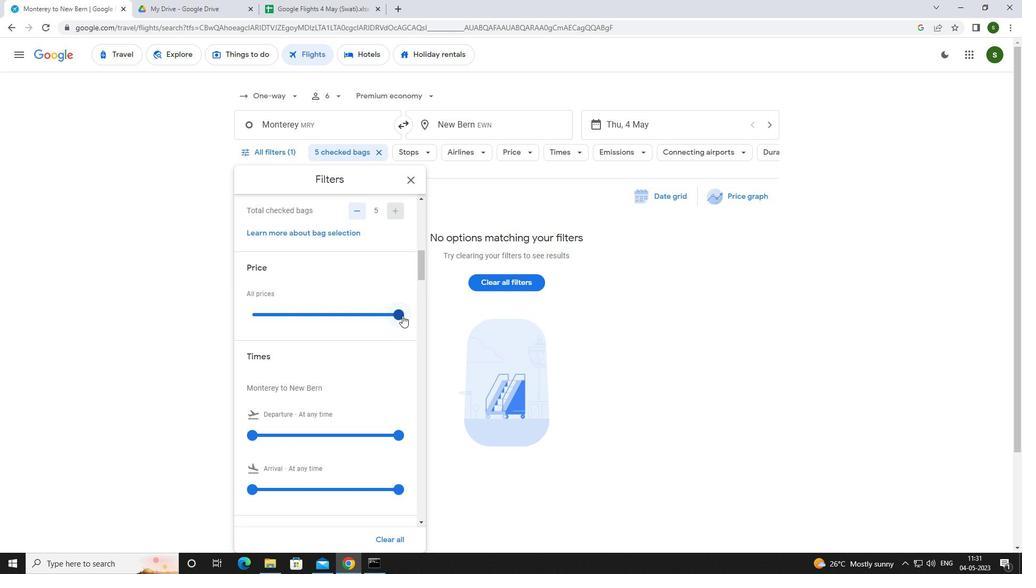 
Action: Mouse moved to (253, 328)
Screenshot: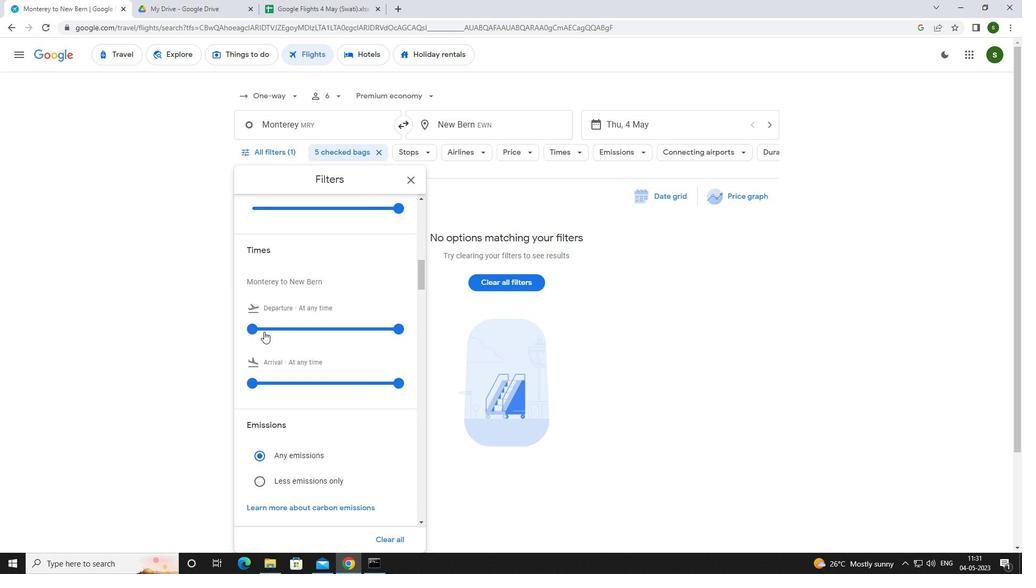 
Action: Mouse pressed left at (253, 328)
Screenshot: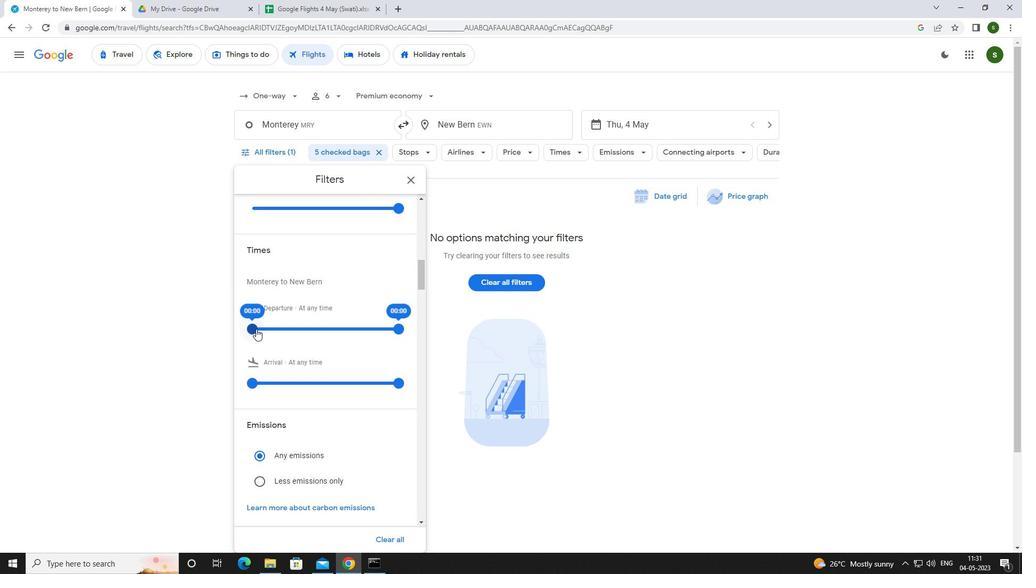 
Action: Mouse moved to (646, 405)
Screenshot: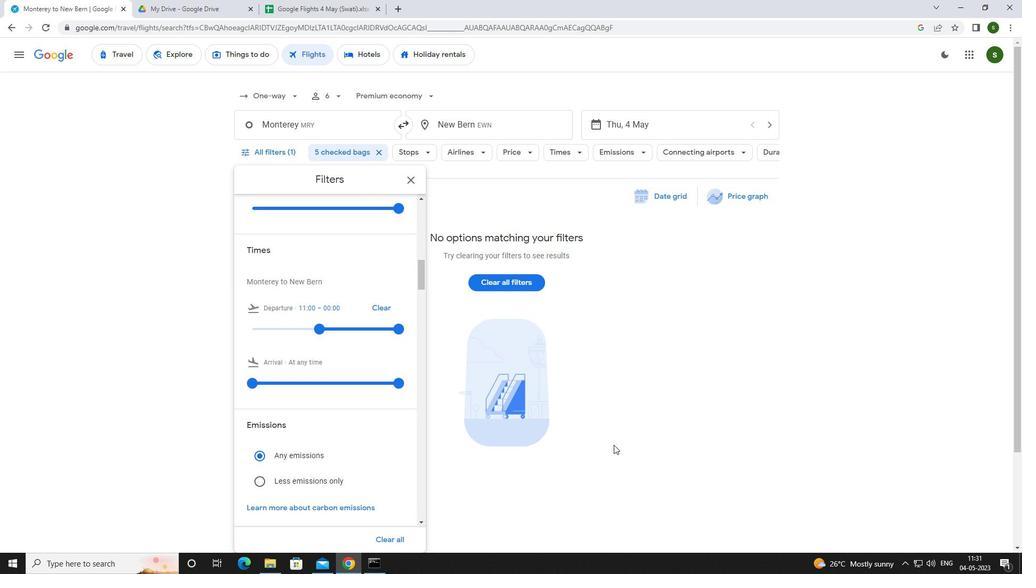 
Action: Mouse pressed left at (646, 405)
Screenshot: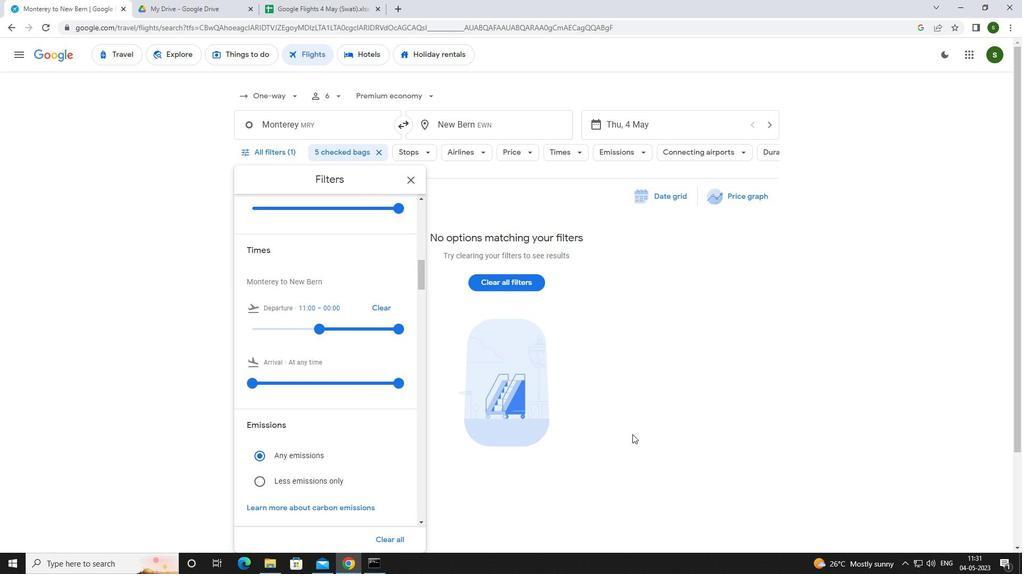 
